 Task: Search one way flight ticket for 4 adults, 2 children, 2 infants in seat and 1 infant on lap in economy from Brunswick: Brunswick Golden Isles Airport to Jackson: Jackson Hole Airport on 5-2-2023. Choice of flights is Emirates. Price is upto 90000. Outbound departure time preference is 20:15.
Action: Mouse moved to (299, 314)
Screenshot: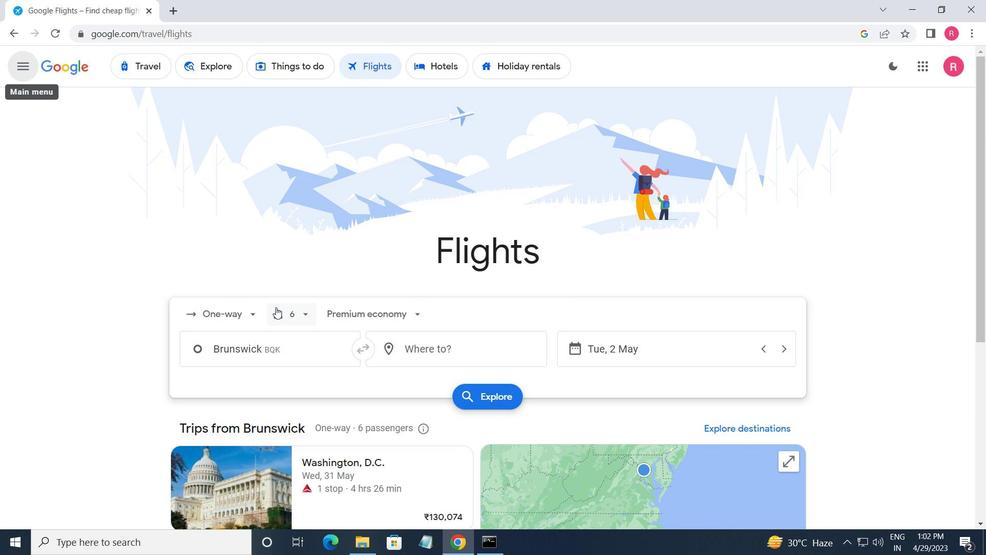 
Action: Mouse pressed left at (299, 314)
Screenshot: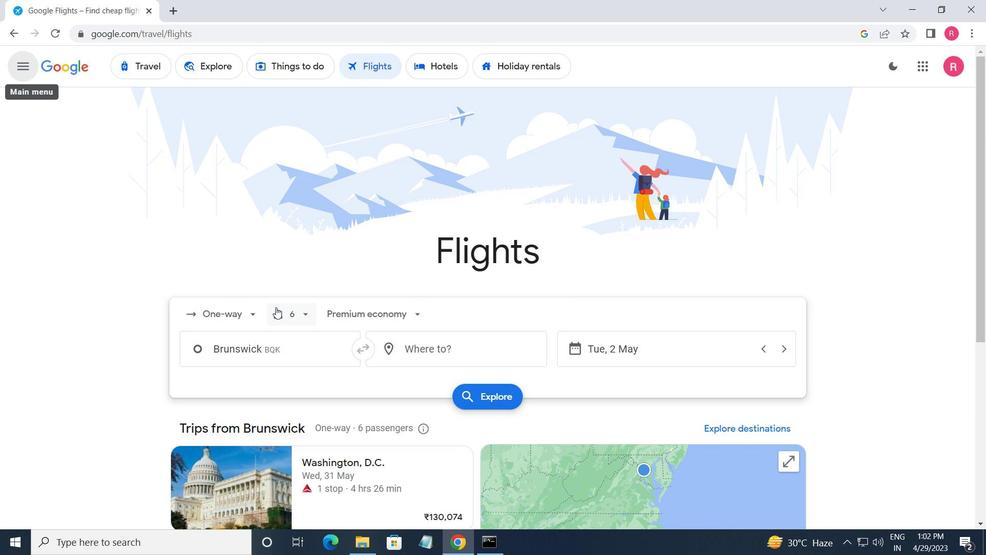 
Action: Mouse moved to (400, 352)
Screenshot: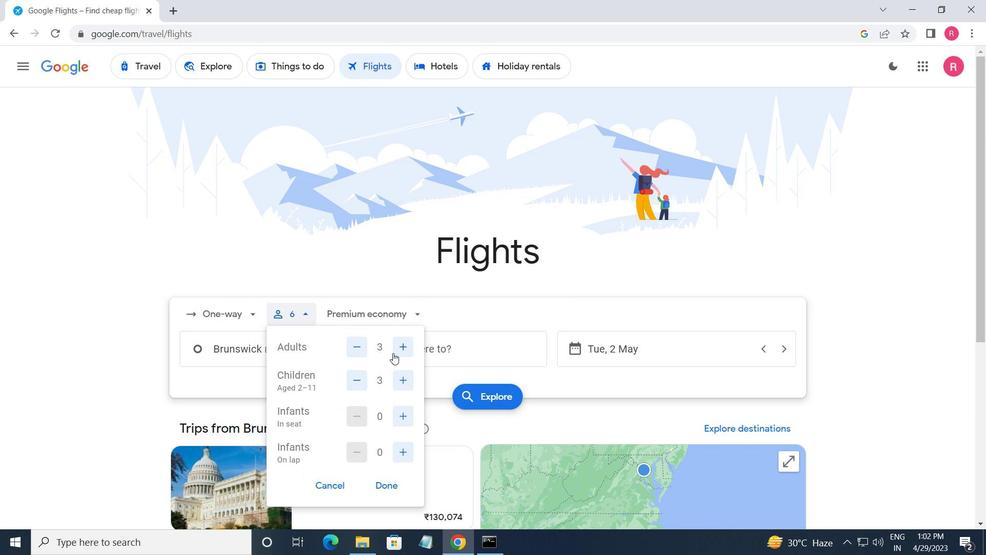 
Action: Mouse pressed left at (400, 352)
Screenshot: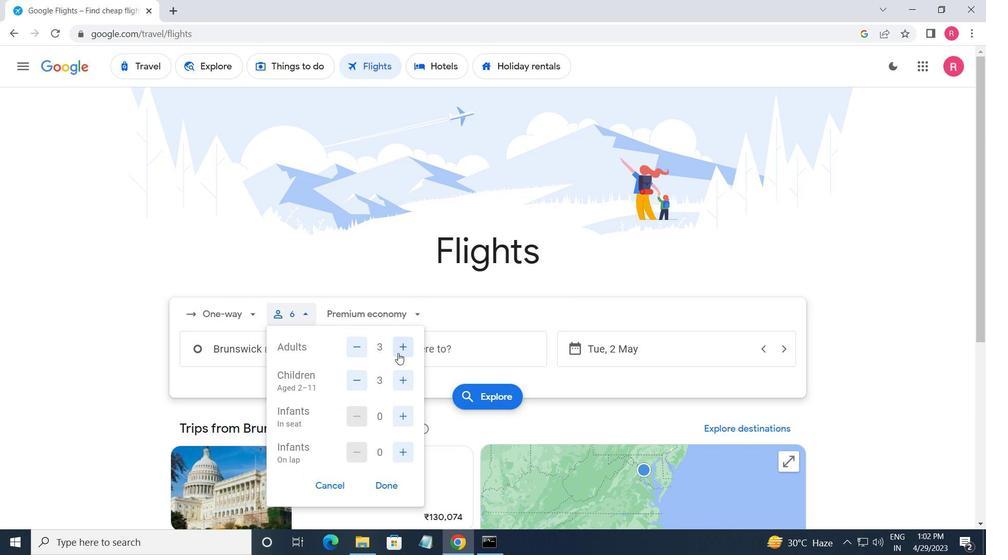 
Action: Mouse moved to (359, 385)
Screenshot: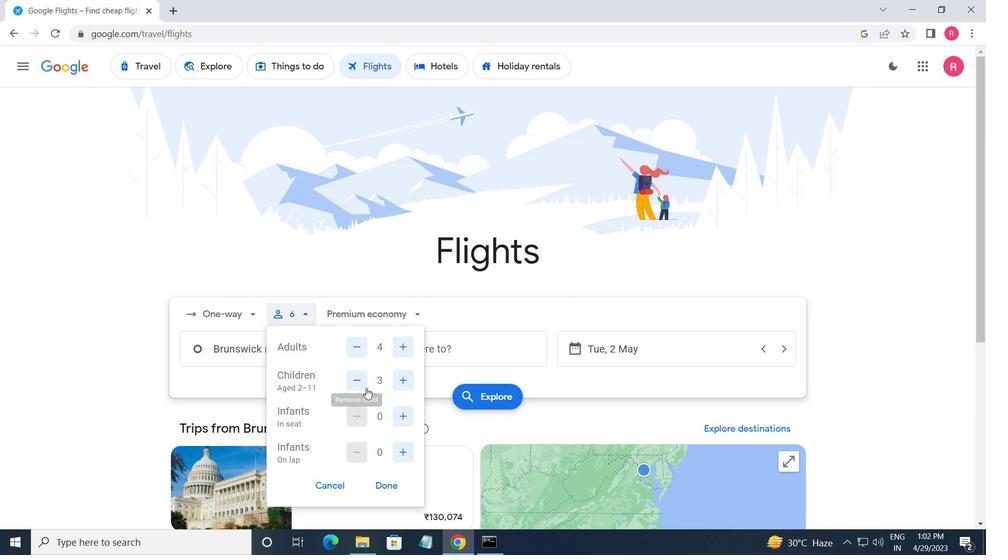 
Action: Mouse pressed left at (359, 385)
Screenshot: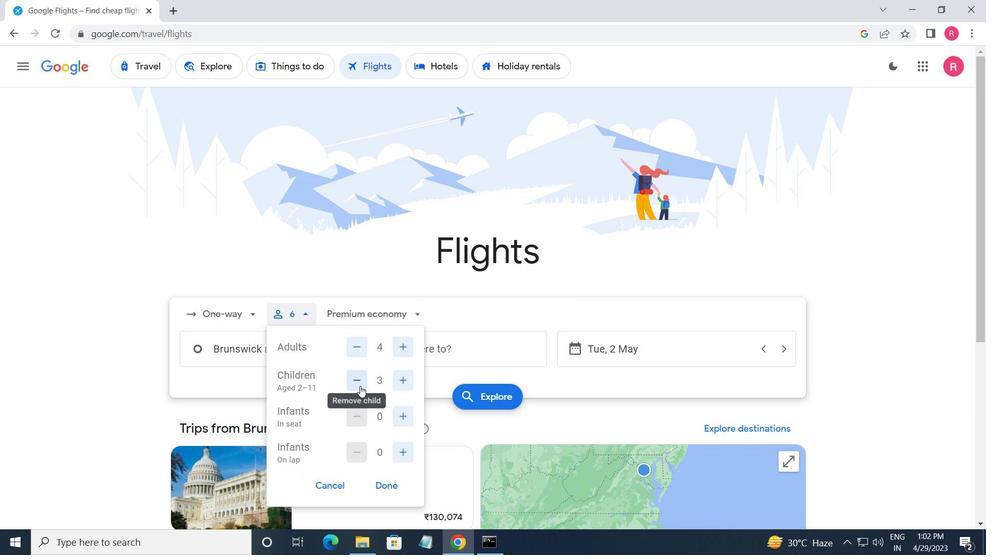 
Action: Mouse moved to (402, 415)
Screenshot: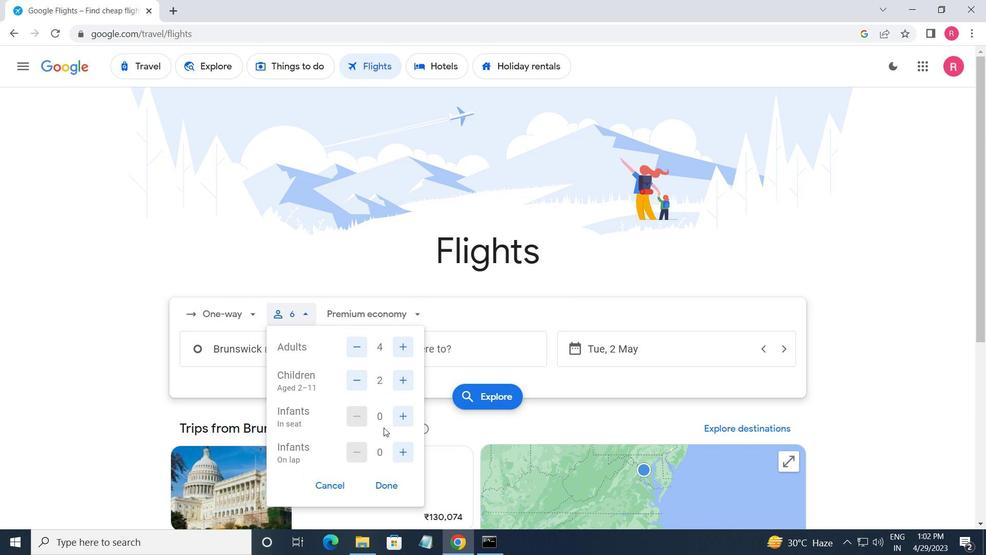 
Action: Mouse pressed left at (402, 415)
Screenshot: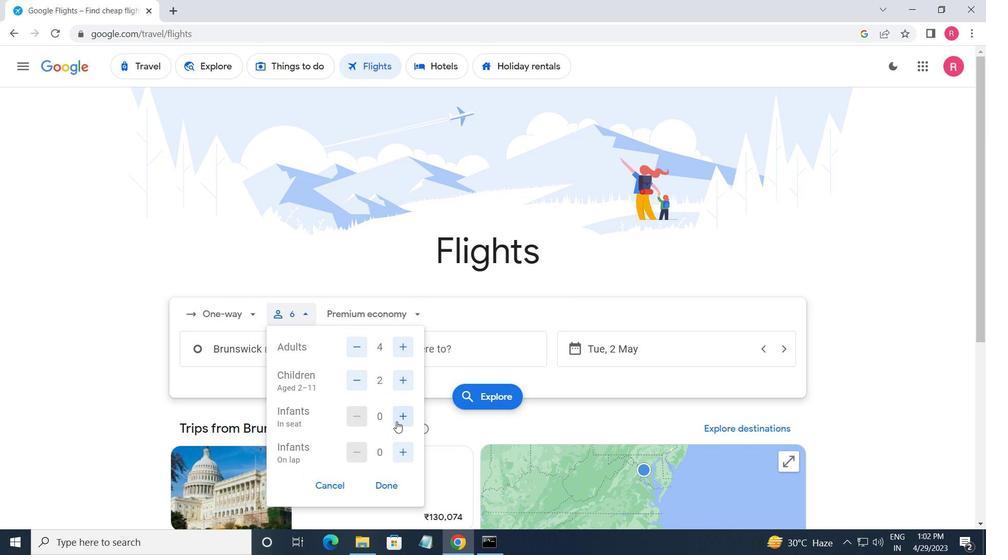 
Action: Mouse pressed left at (402, 415)
Screenshot: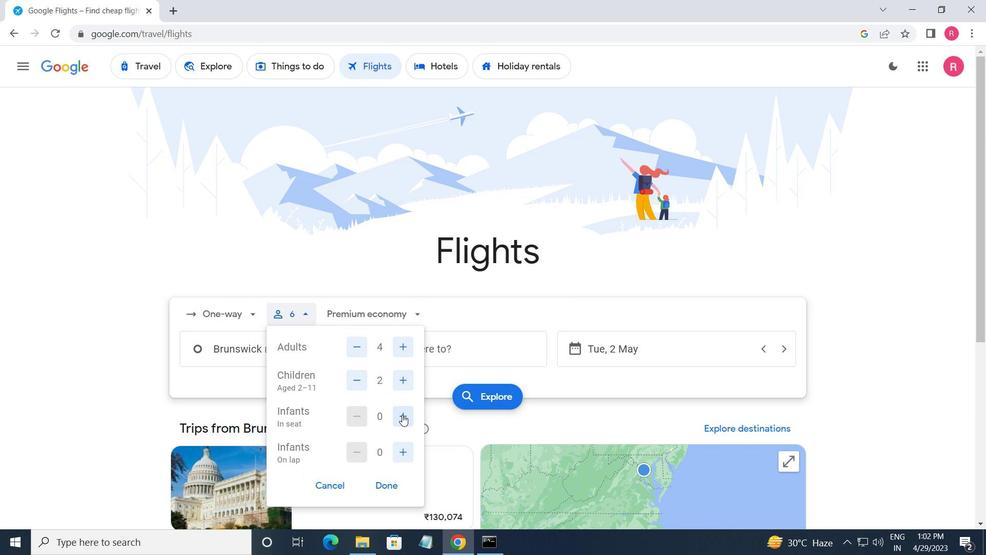 
Action: Mouse moved to (402, 460)
Screenshot: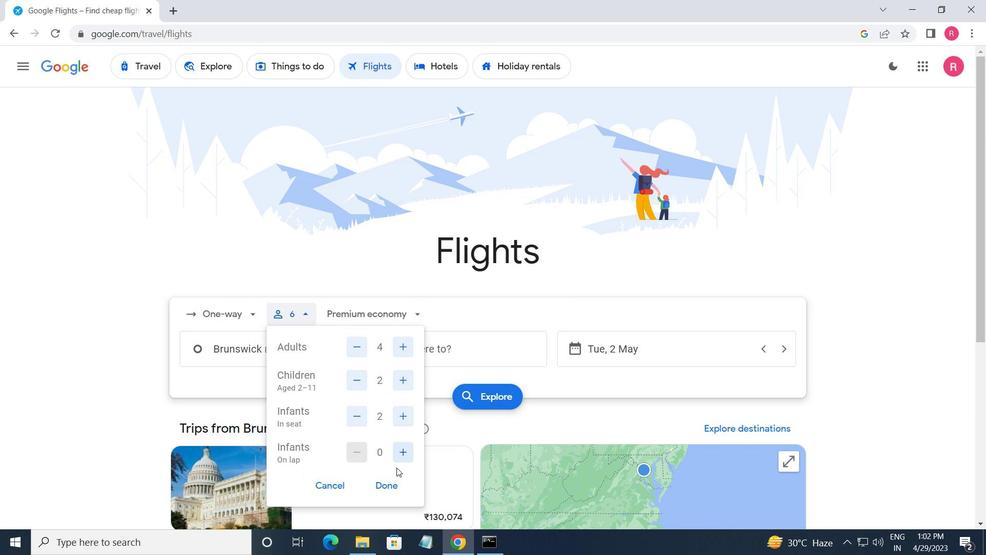 
Action: Mouse pressed left at (402, 460)
Screenshot: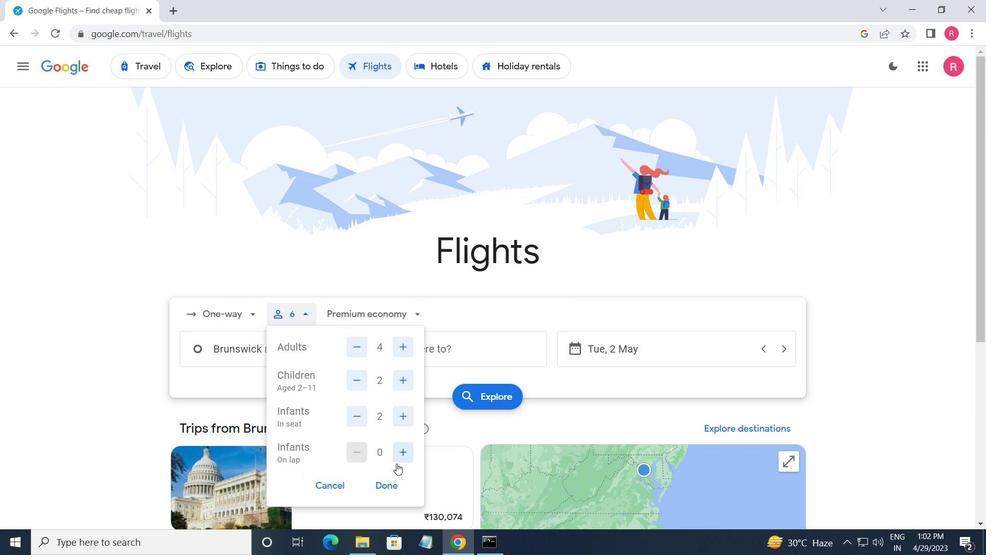 
Action: Mouse moved to (389, 486)
Screenshot: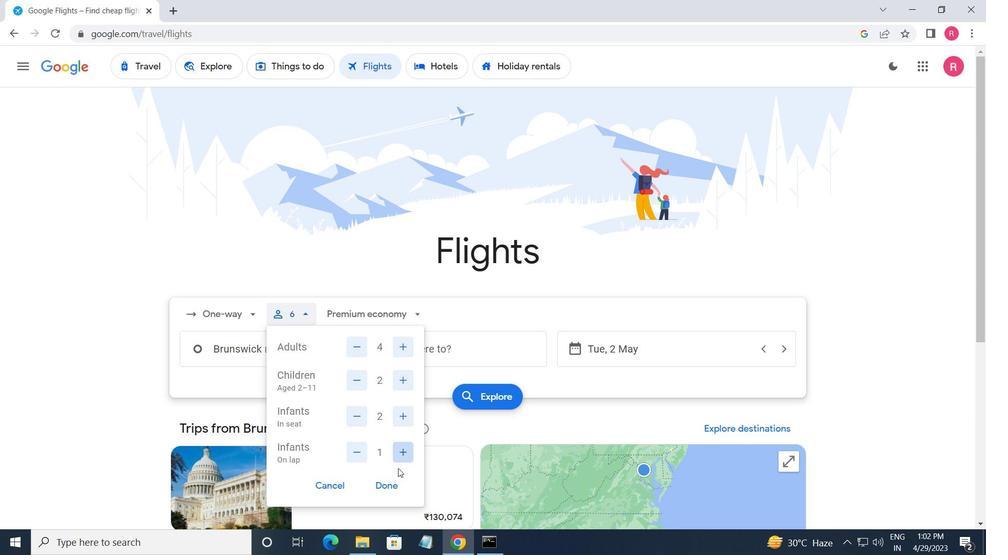 
Action: Mouse pressed left at (389, 486)
Screenshot: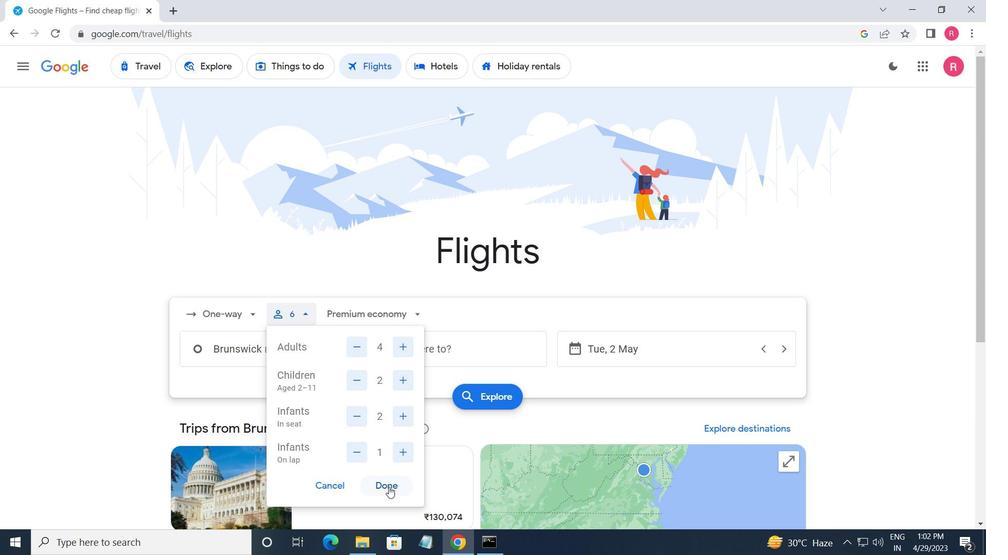 
Action: Mouse moved to (364, 310)
Screenshot: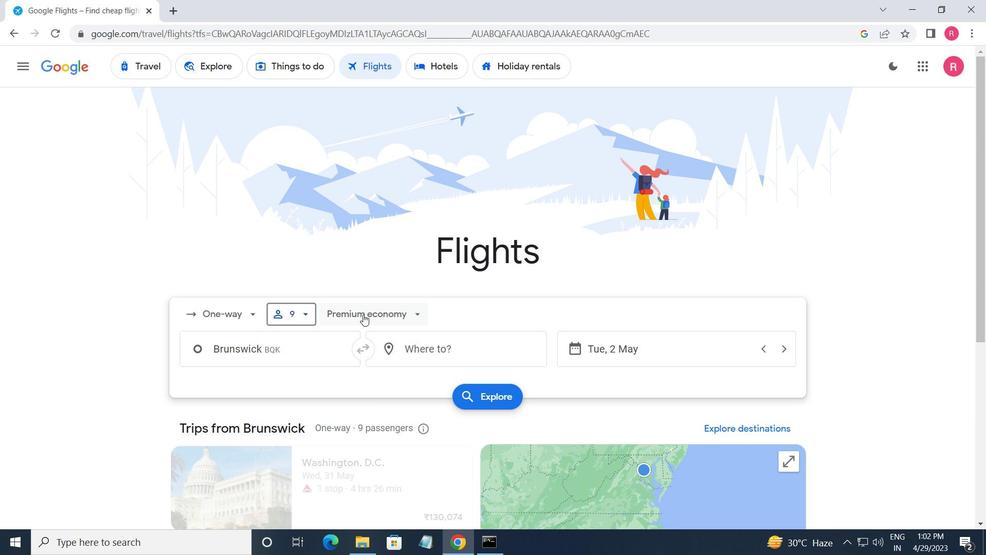 
Action: Mouse pressed left at (364, 310)
Screenshot: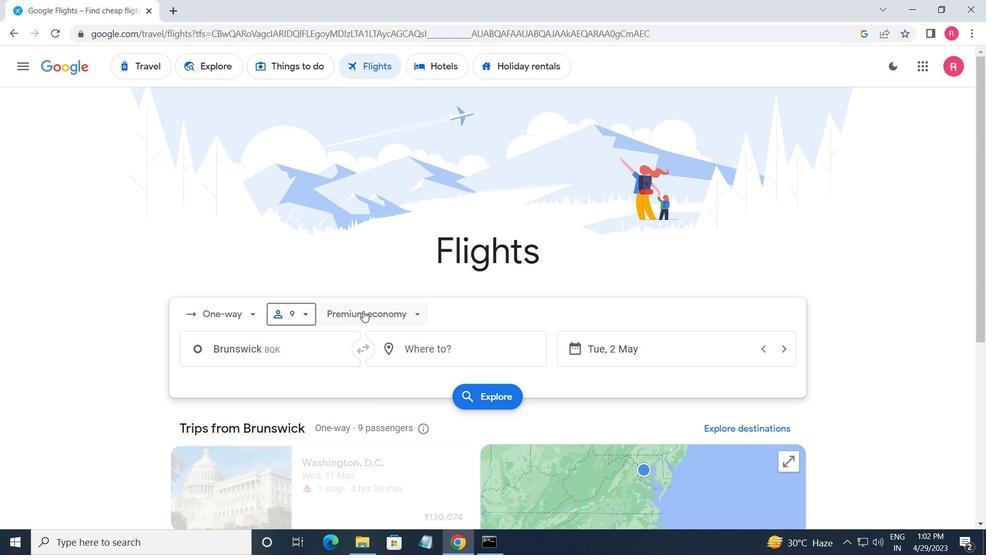 
Action: Mouse moved to (381, 344)
Screenshot: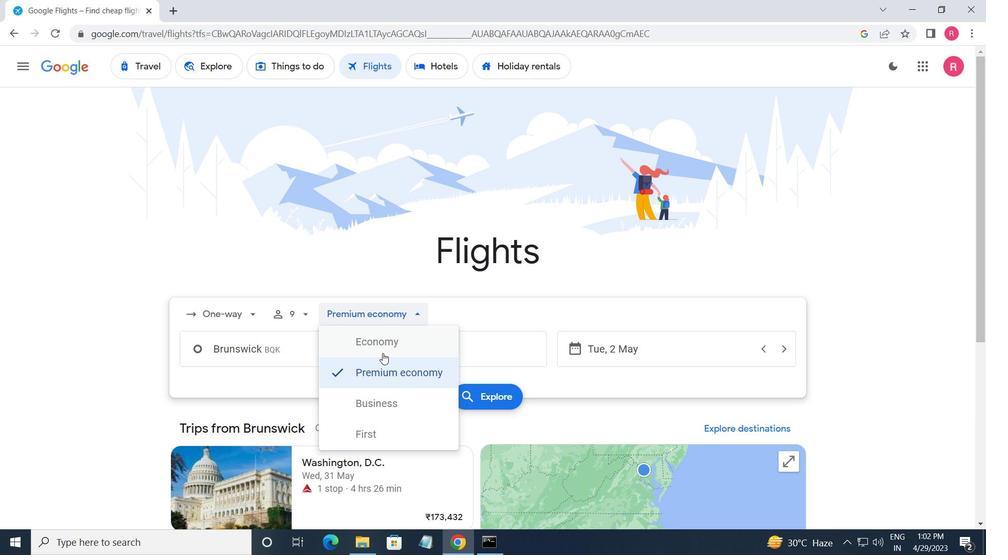 
Action: Mouse pressed left at (381, 344)
Screenshot: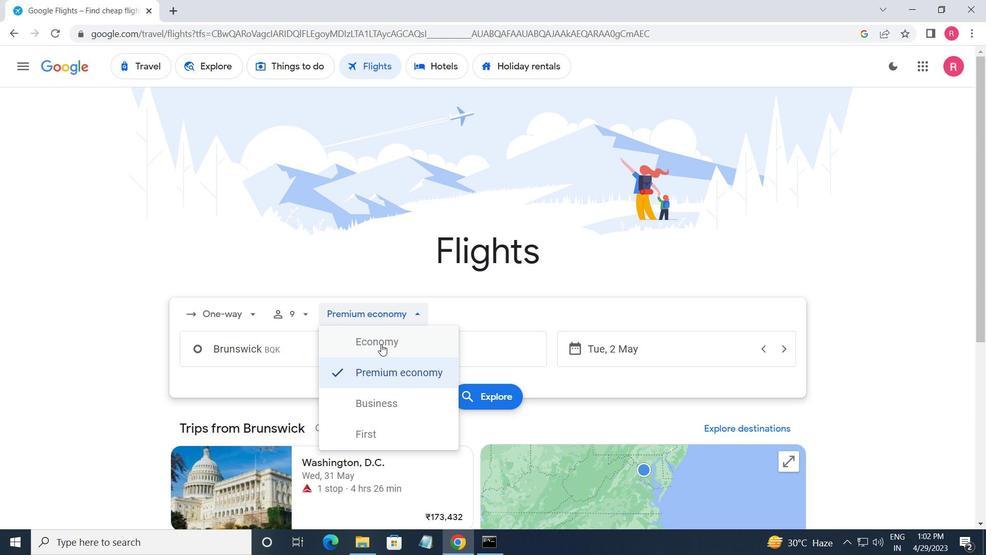 
Action: Mouse moved to (315, 349)
Screenshot: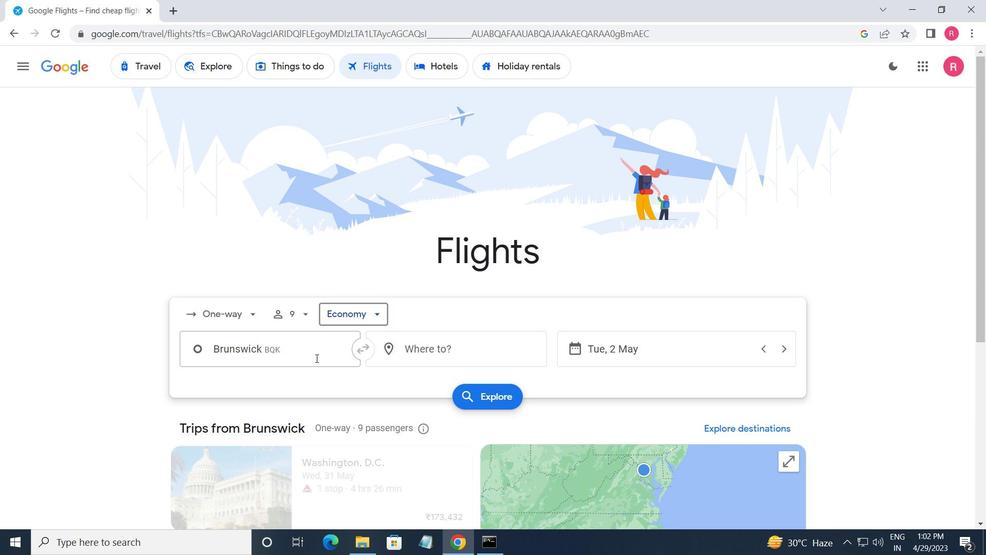 
Action: Mouse pressed left at (315, 349)
Screenshot: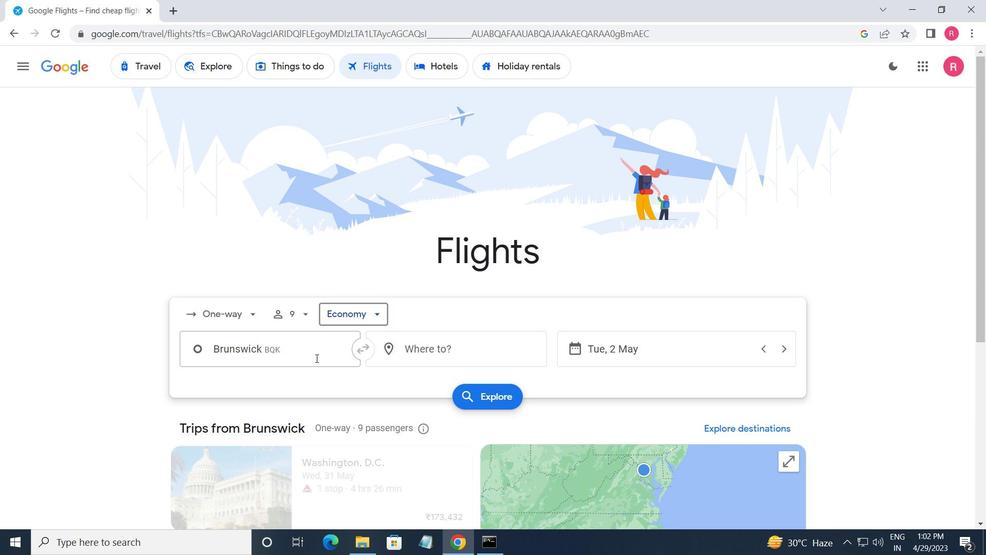 
Action: Mouse moved to (282, 352)
Screenshot: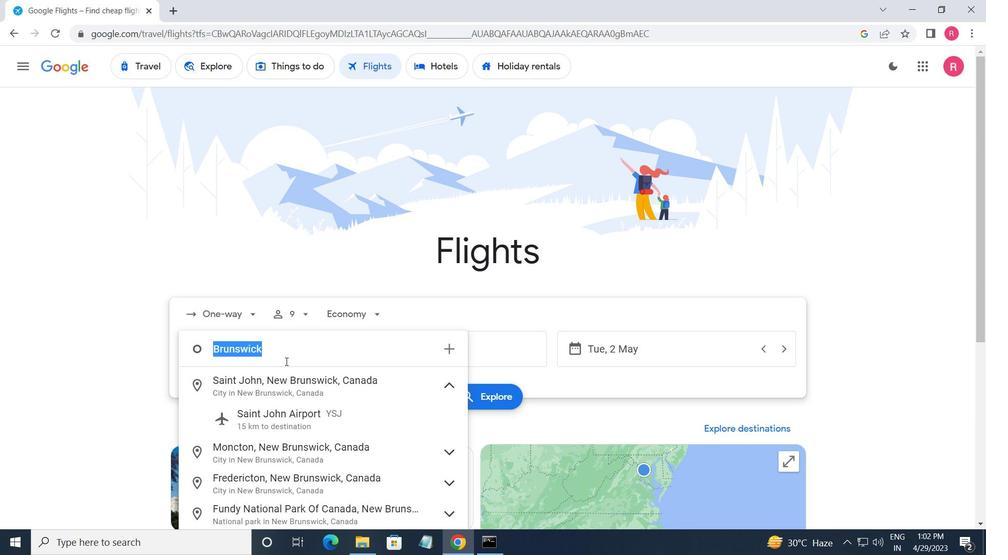 
Action: Mouse pressed left at (282, 352)
Screenshot: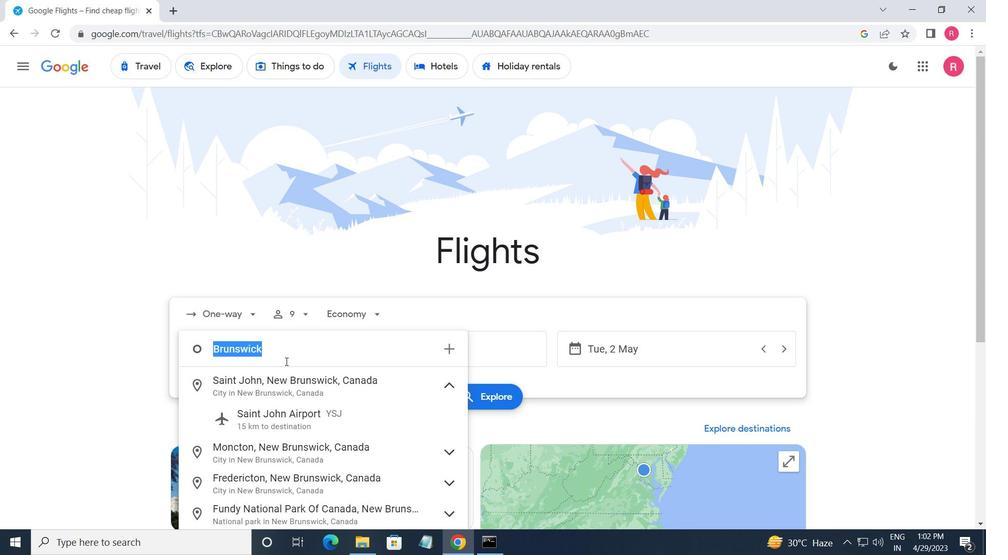 
Action: Mouse moved to (270, 350)
Screenshot: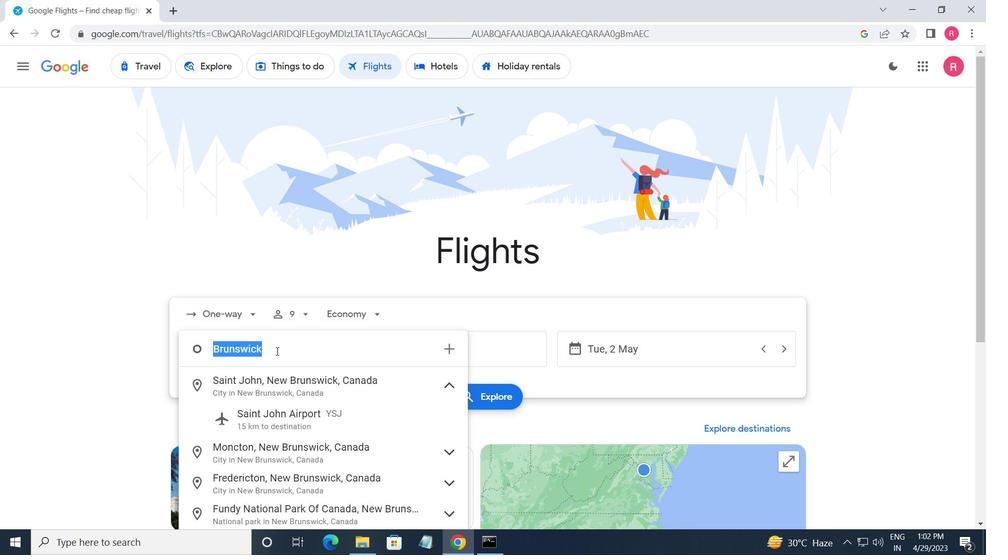 
Action: Mouse pressed left at (270, 350)
Screenshot: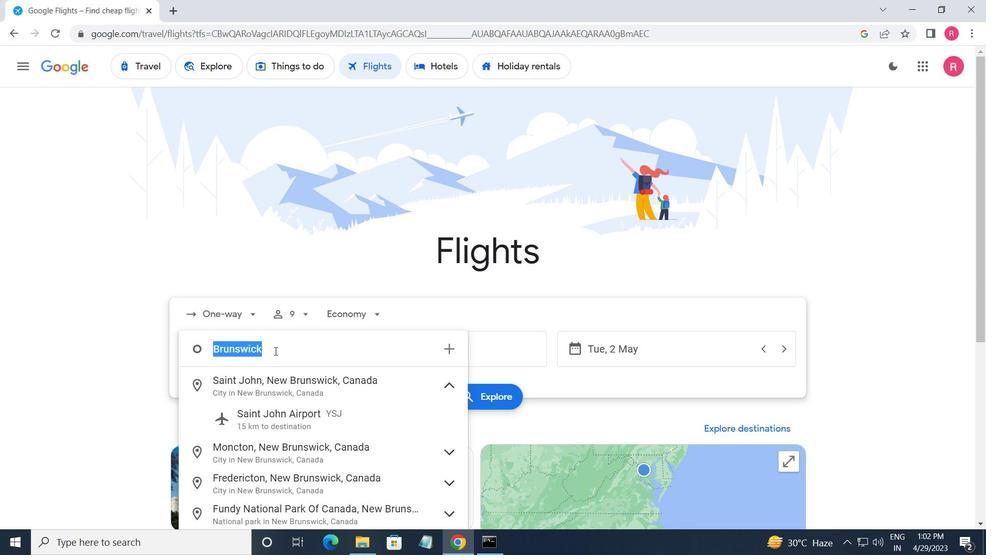 
Action: Mouse moved to (255, 349)
Screenshot: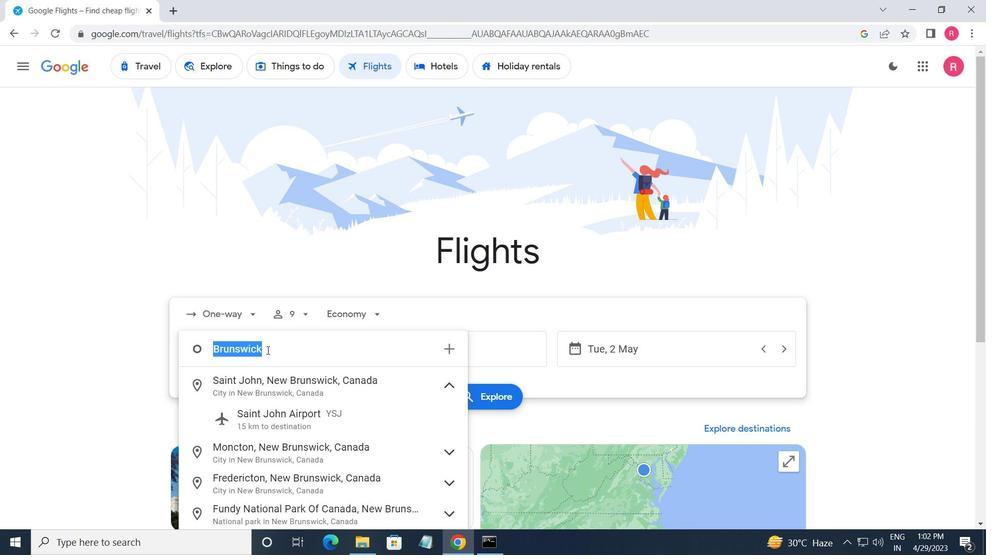 
Action: Mouse pressed left at (255, 349)
Screenshot: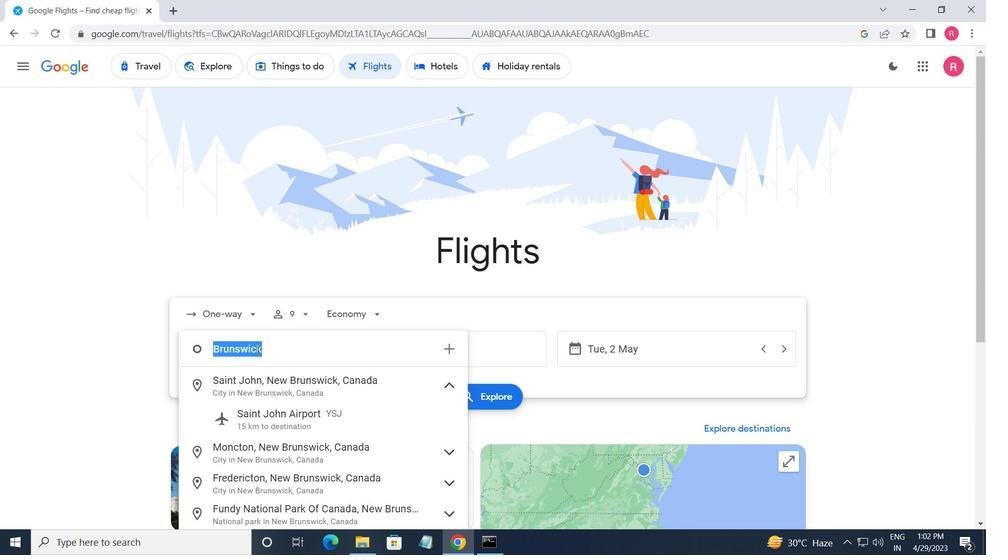
Action: Mouse moved to (267, 349)
Screenshot: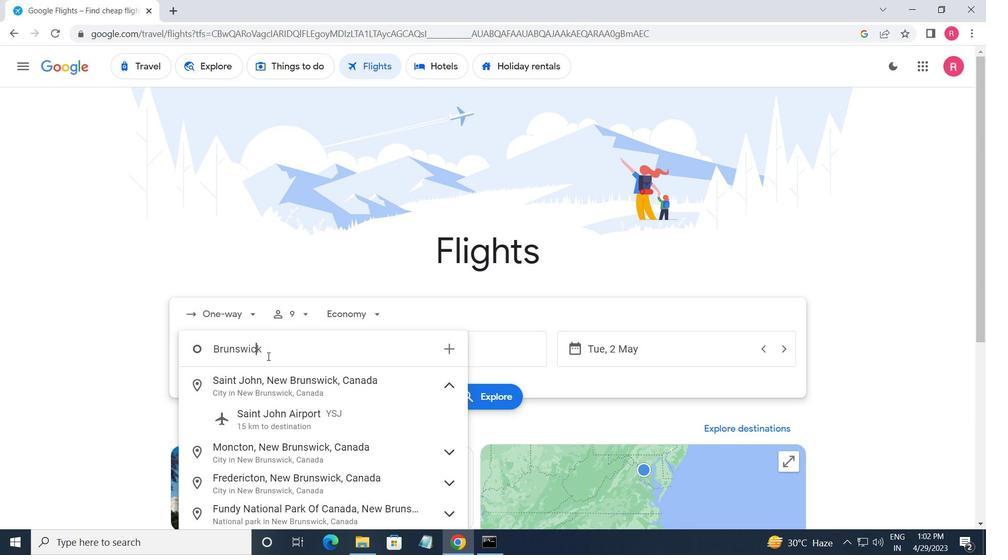 
Action: Mouse pressed left at (267, 349)
Screenshot: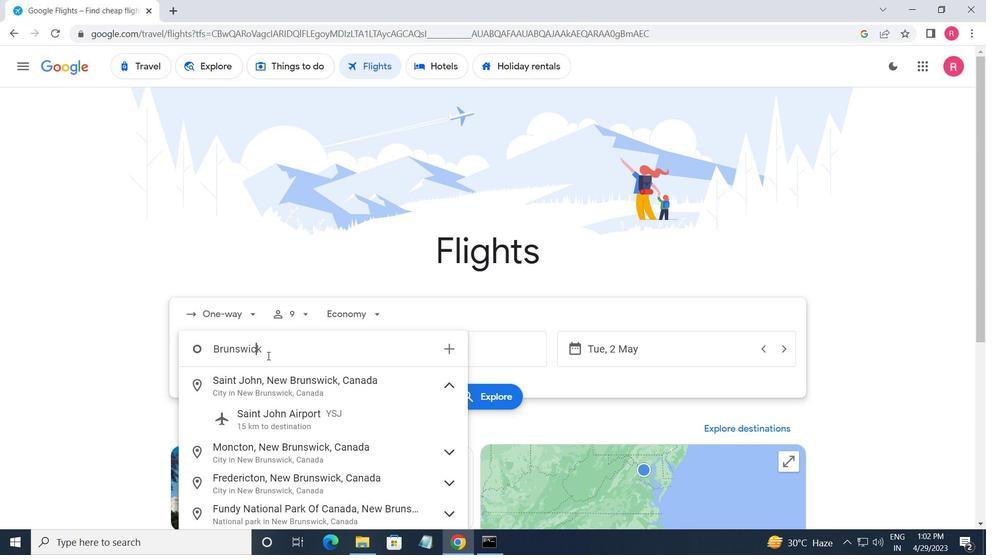 
Action: Mouse moved to (267, 348)
Screenshot: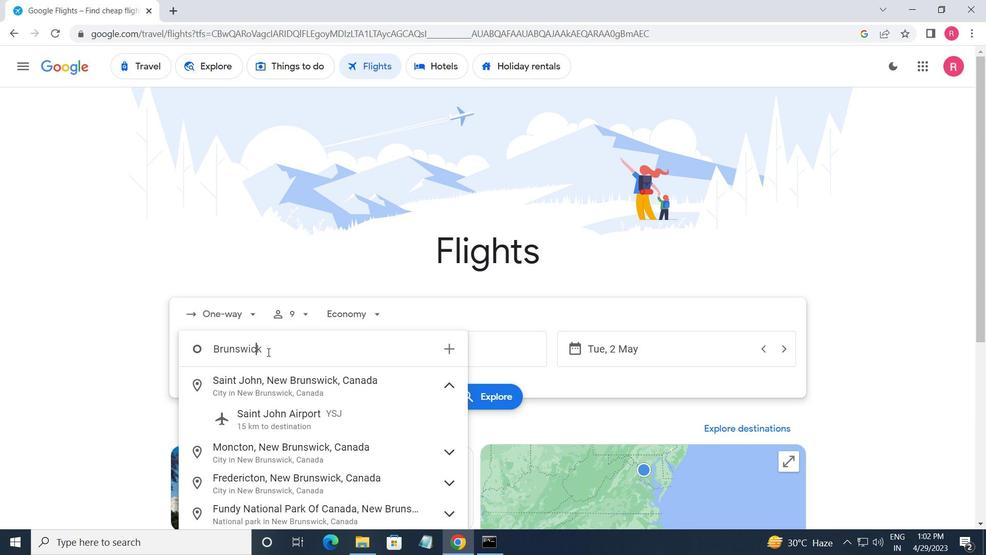 
Action: Key pressed <Key.space><Key.shift_r><Key.shift_r><Key.shift_r><Key.shift_r>G
Screenshot: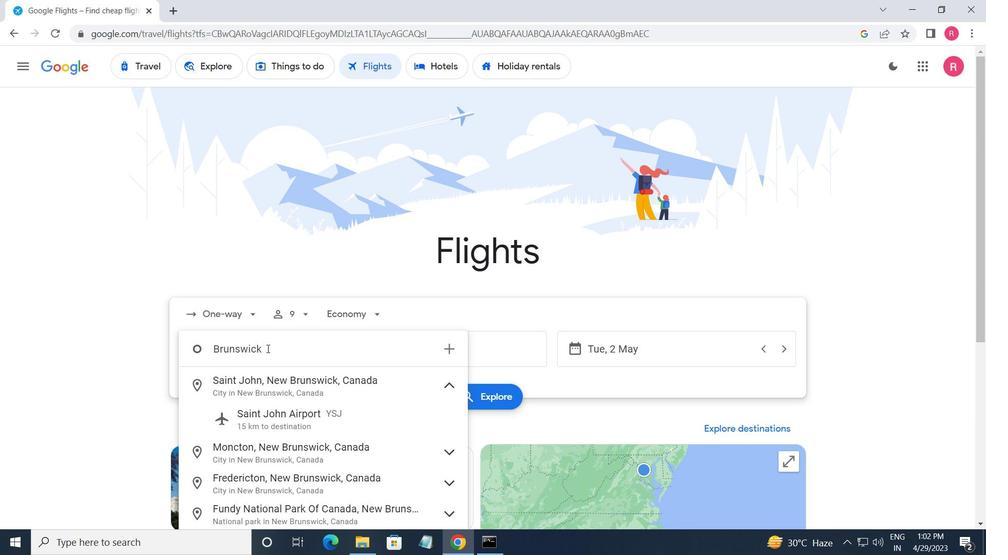 
Action: Mouse moved to (308, 486)
Screenshot: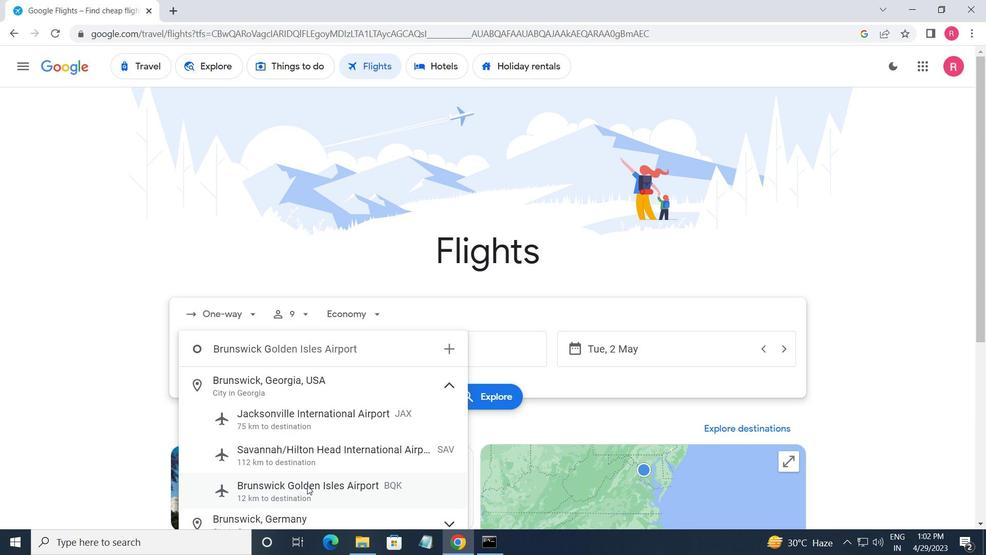 
Action: Mouse pressed left at (308, 486)
Screenshot: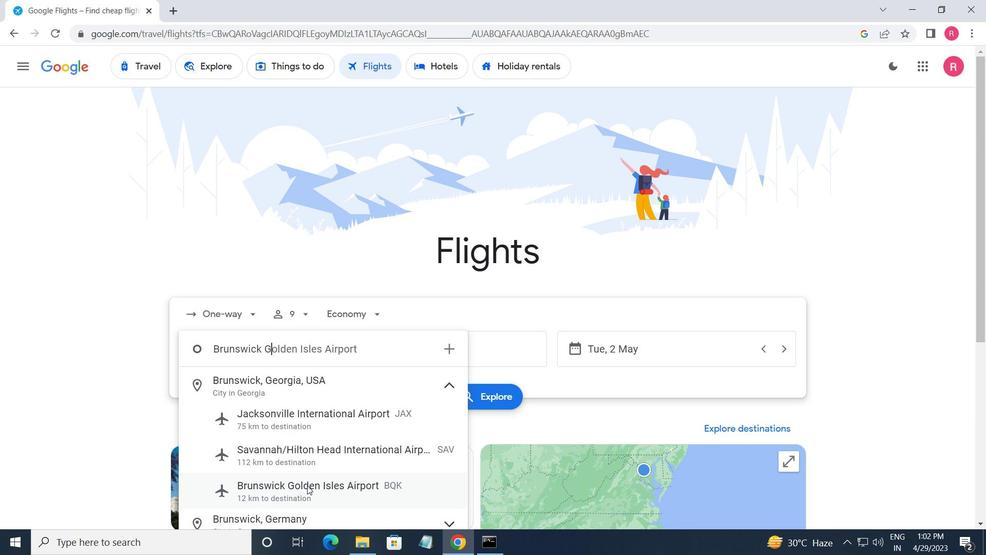 
Action: Mouse moved to (450, 340)
Screenshot: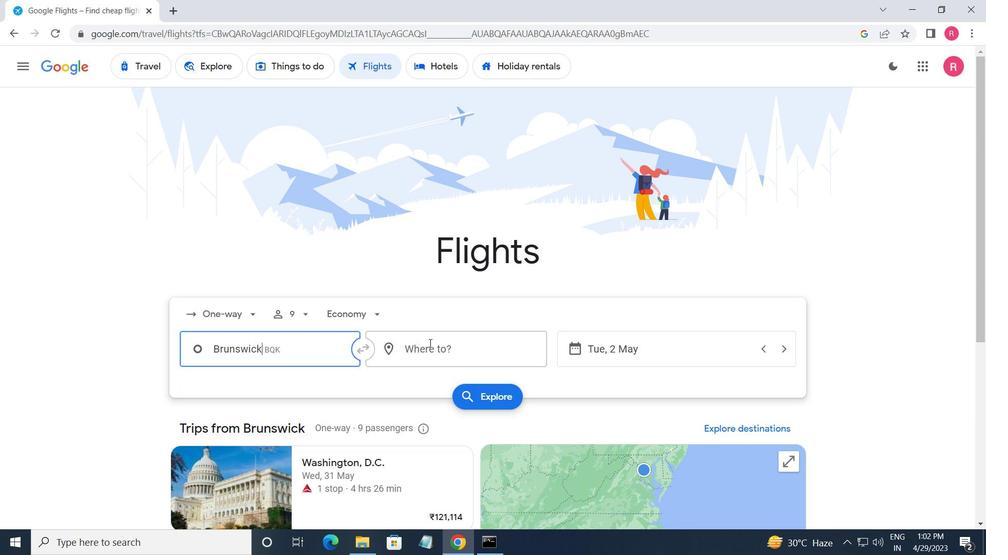 
Action: Mouse pressed left at (450, 340)
Screenshot: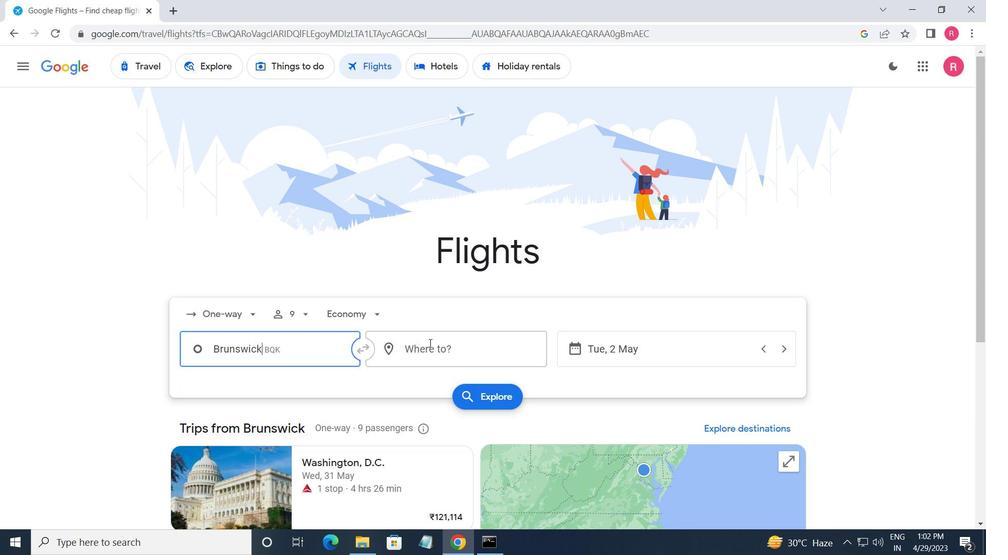 
Action: Mouse moved to (439, 472)
Screenshot: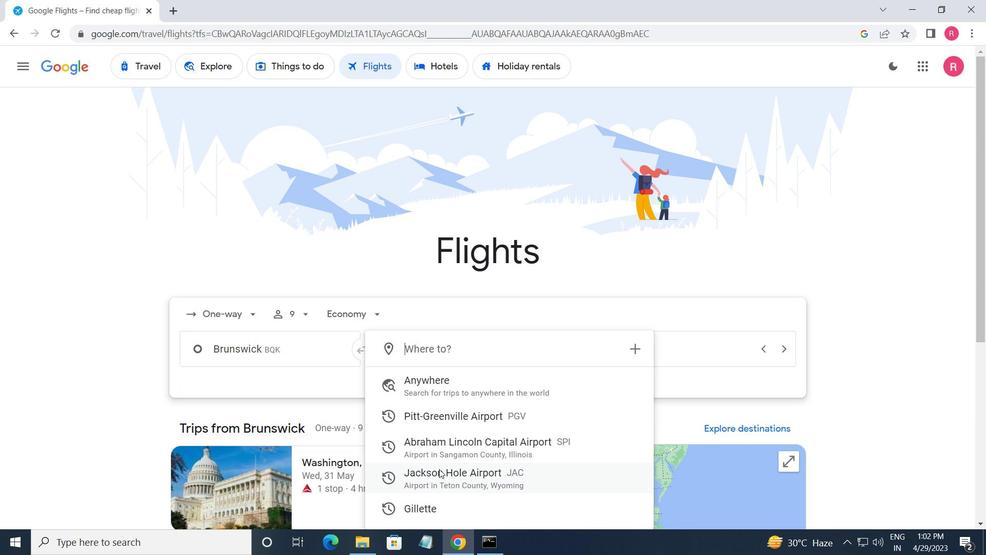 
Action: Mouse pressed left at (439, 472)
Screenshot: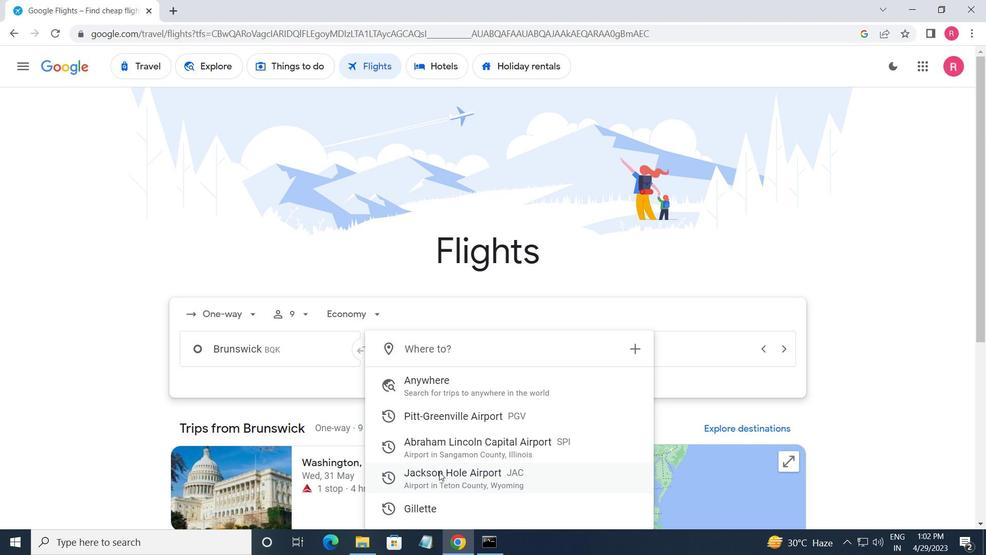 
Action: Mouse moved to (678, 343)
Screenshot: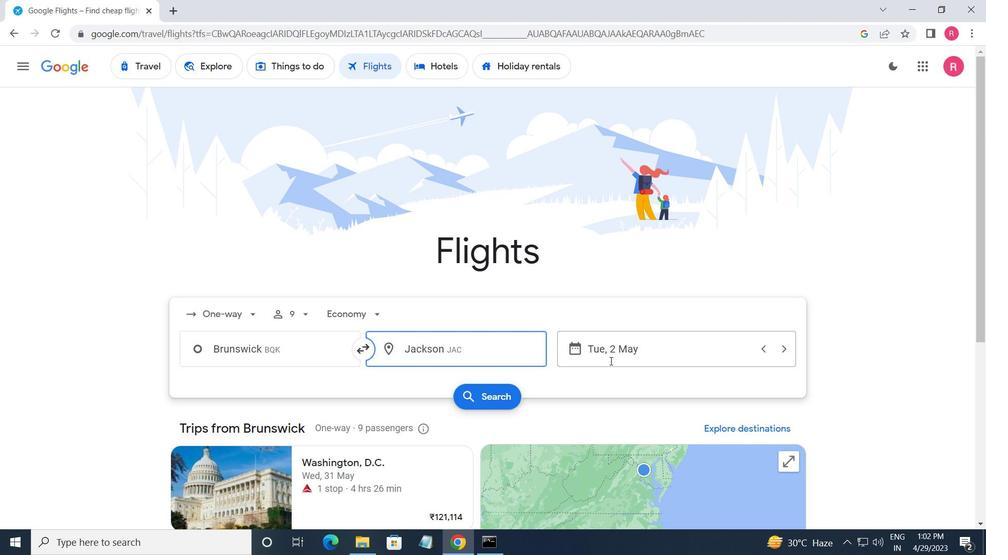 
Action: Mouse pressed left at (678, 343)
Screenshot: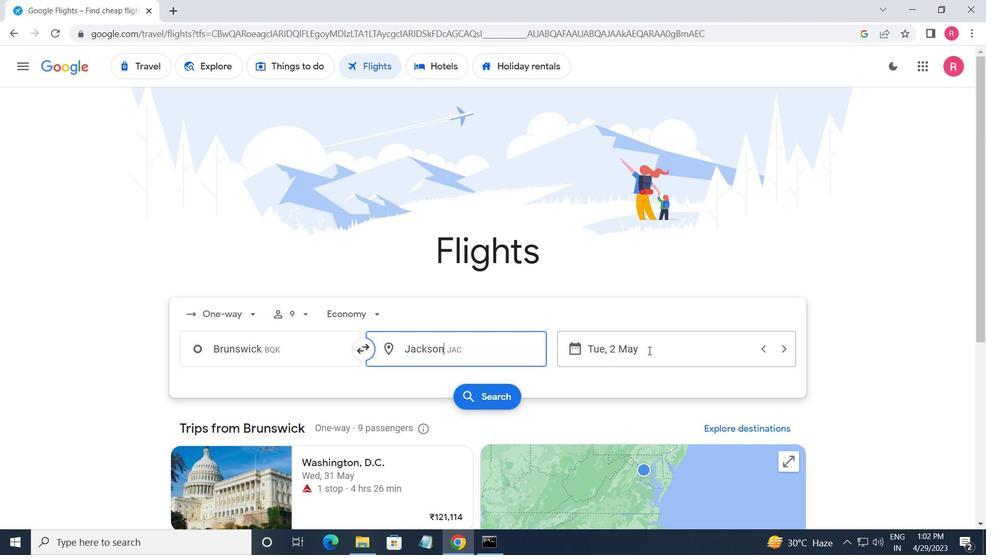 
Action: Mouse moved to (651, 300)
Screenshot: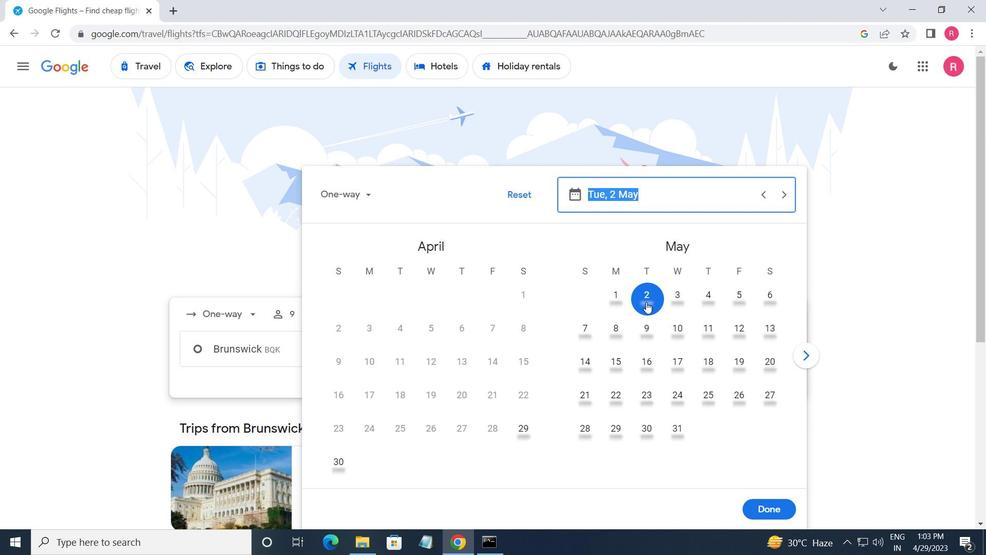 
Action: Mouse pressed left at (651, 300)
Screenshot: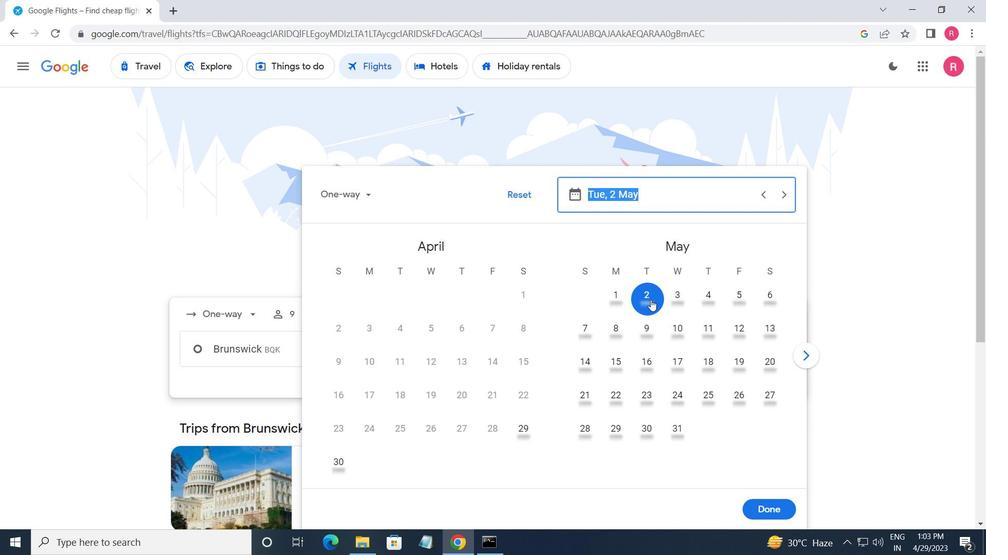 
Action: Mouse moved to (775, 506)
Screenshot: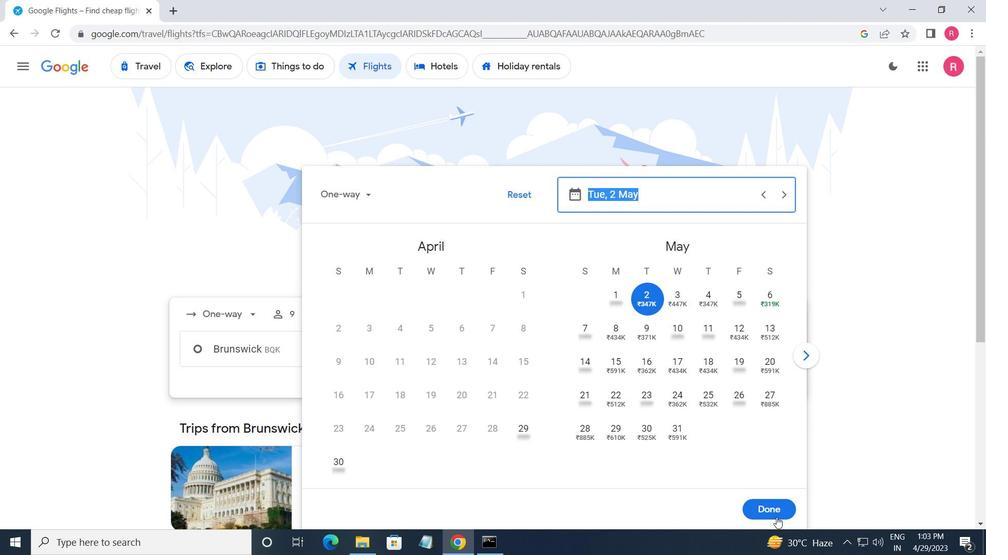 
Action: Mouse pressed left at (775, 506)
Screenshot: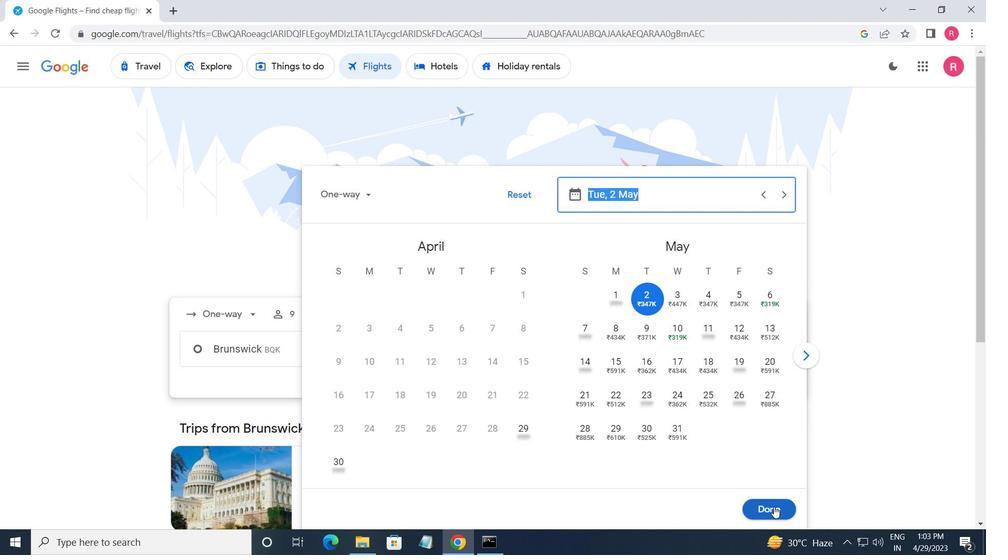 
Action: Mouse moved to (503, 401)
Screenshot: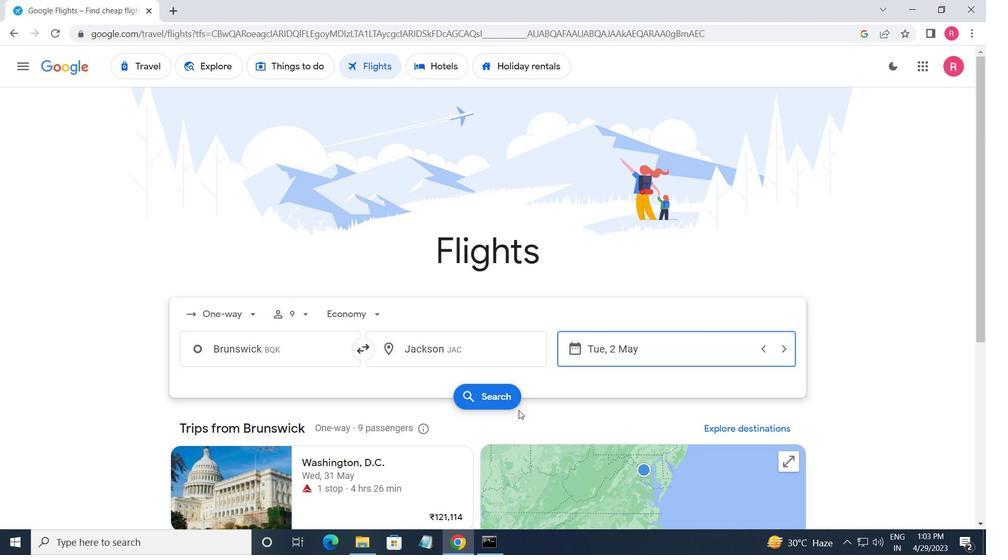 
Action: Mouse pressed left at (503, 401)
Screenshot: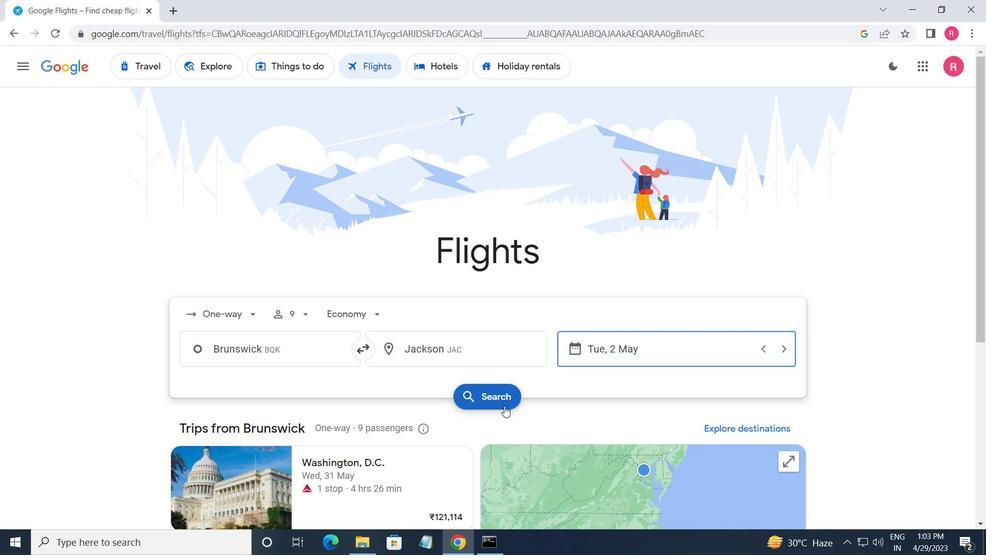 
Action: Mouse moved to (183, 187)
Screenshot: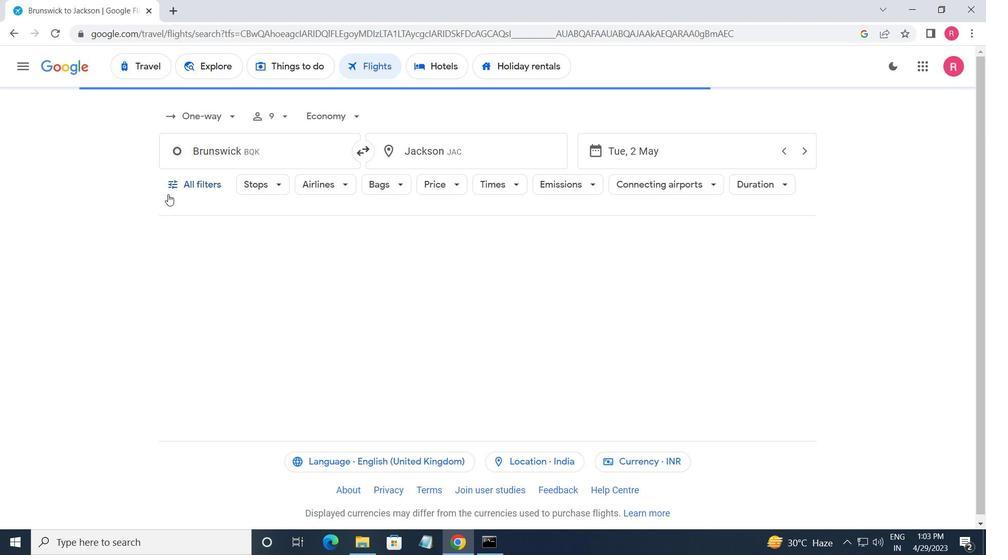 
Action: Mouse pressed left at (183, 187)
Screenshot: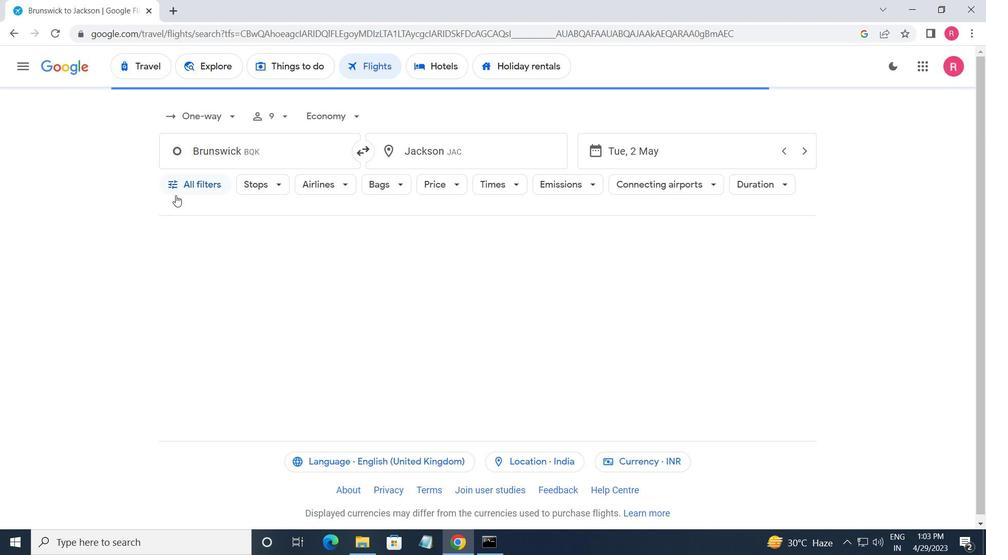 
Action: Mouse moved to (233, 345)
Screenshot: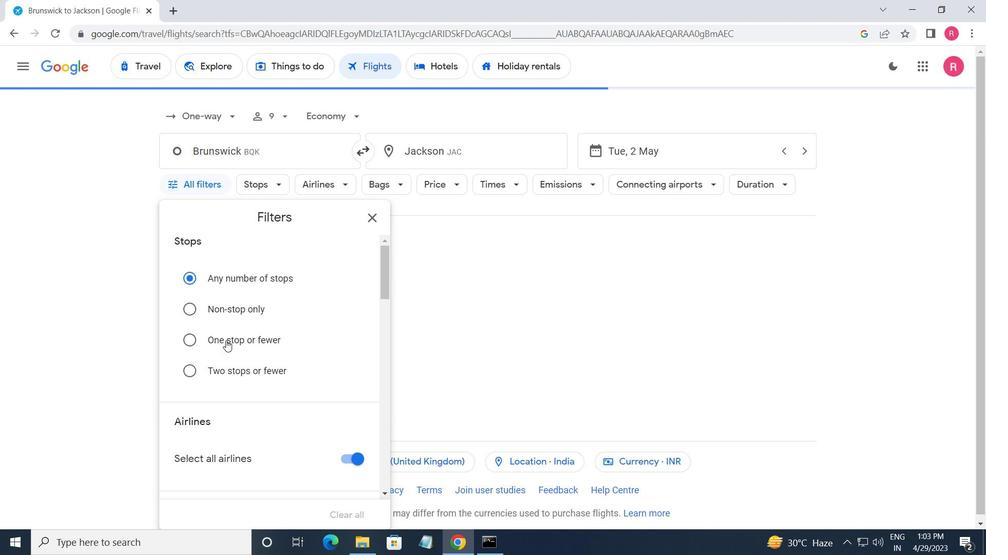 
Action: Mouse scrolled (233, 345) with delta (0, 0)
Screenshot: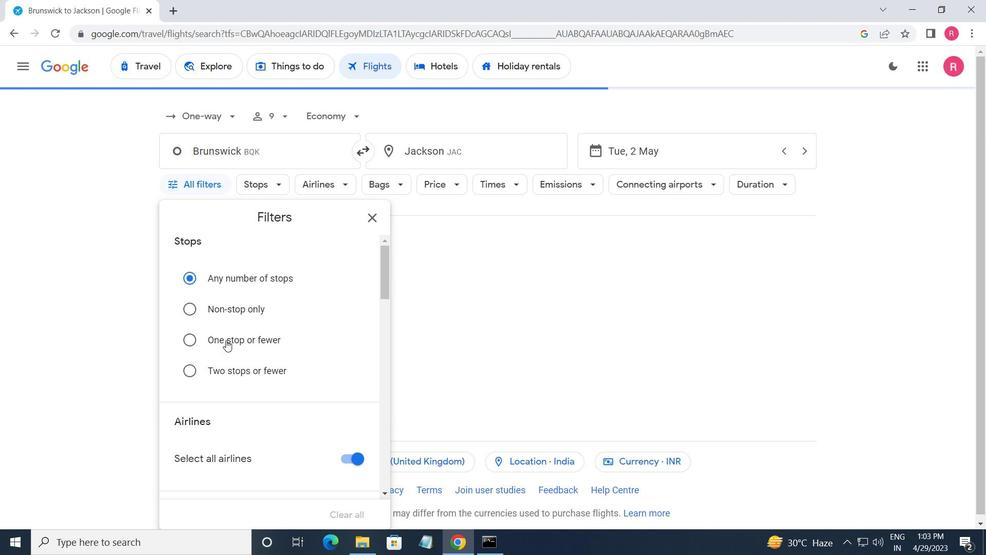 
Action: Mouse scrolled (233, 345) with delta (0, 0)
Screenshot: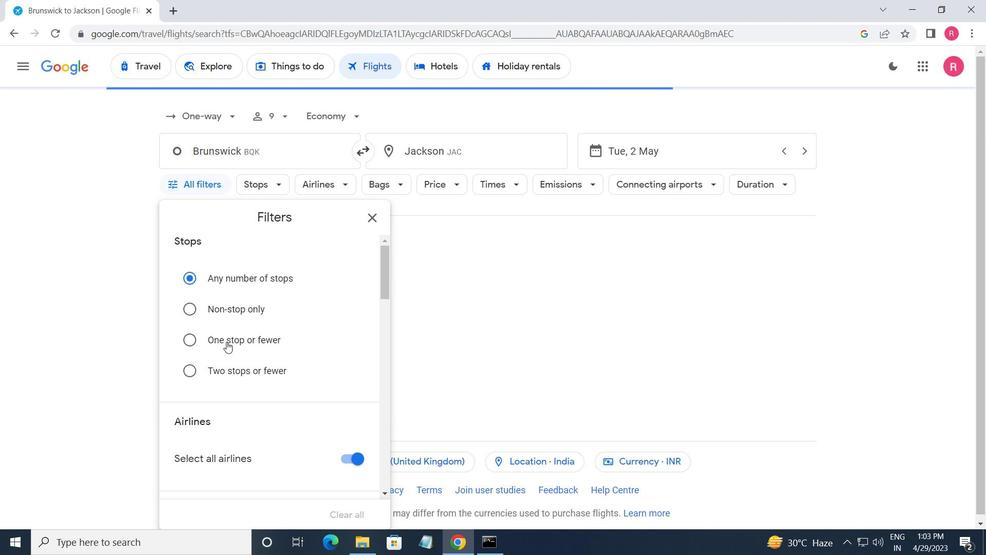 
Action: Mouse scrolled (233, 345) with delta (0, 0)
Screenshot: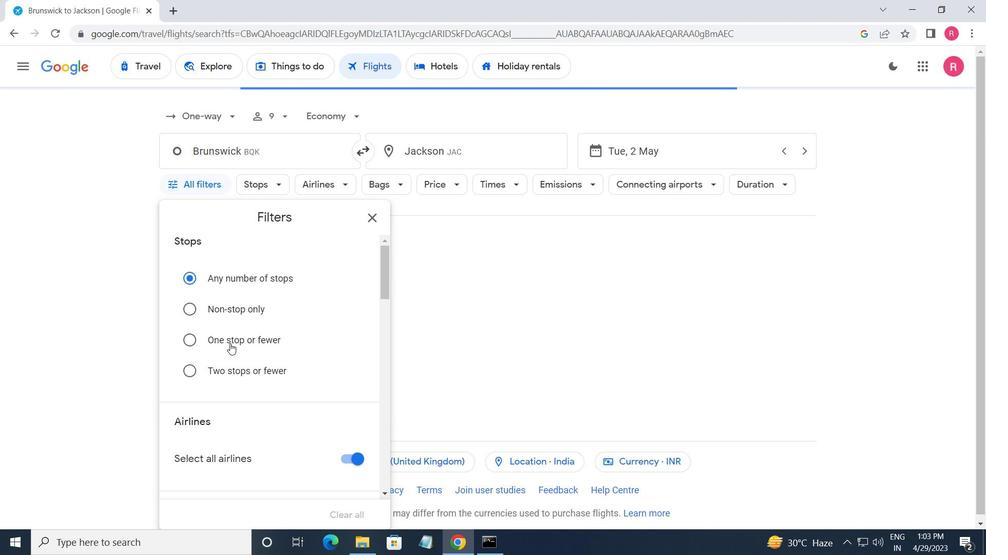 
Action: Mouse moved to (237, 339)
Screenshot: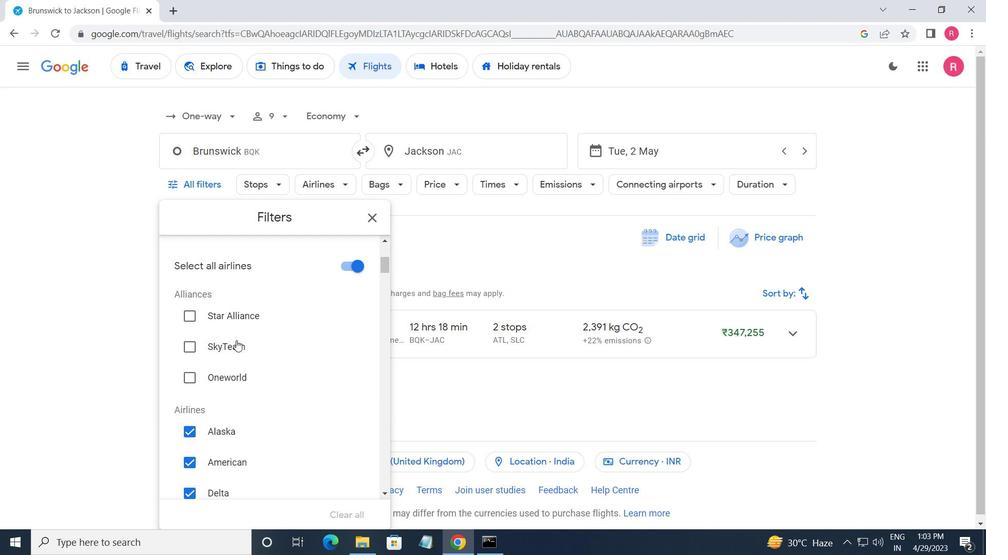 
Action: Mouse scrolled (237, 338) with delta (0, 0)
Screenshot: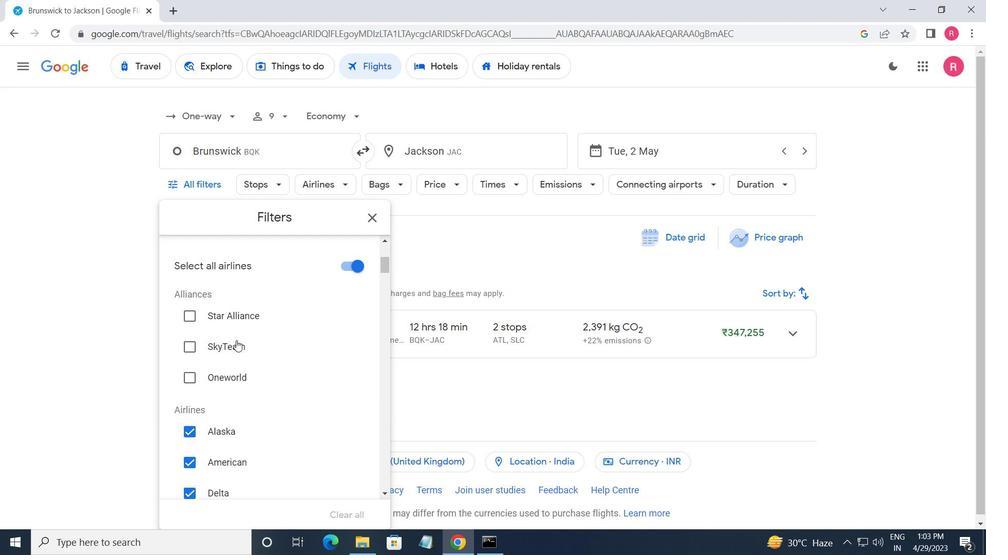 
Action: Mouse moved to (237, 339)
Screenshot: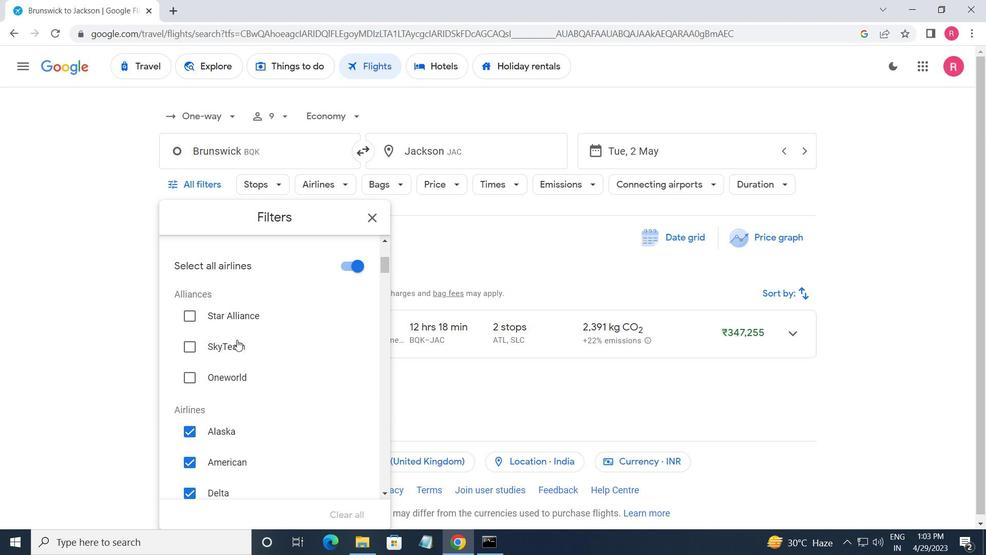 
Action: Mouse scrolled (237, 339) with delta (0, 0)
Screenshot: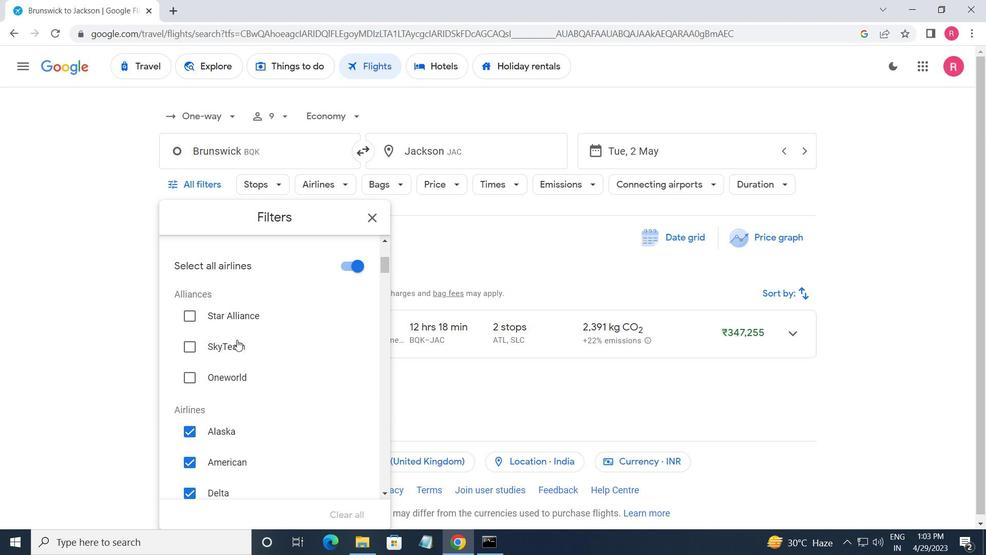 
Action: Mouse moved to (238, 341)
Screenshot: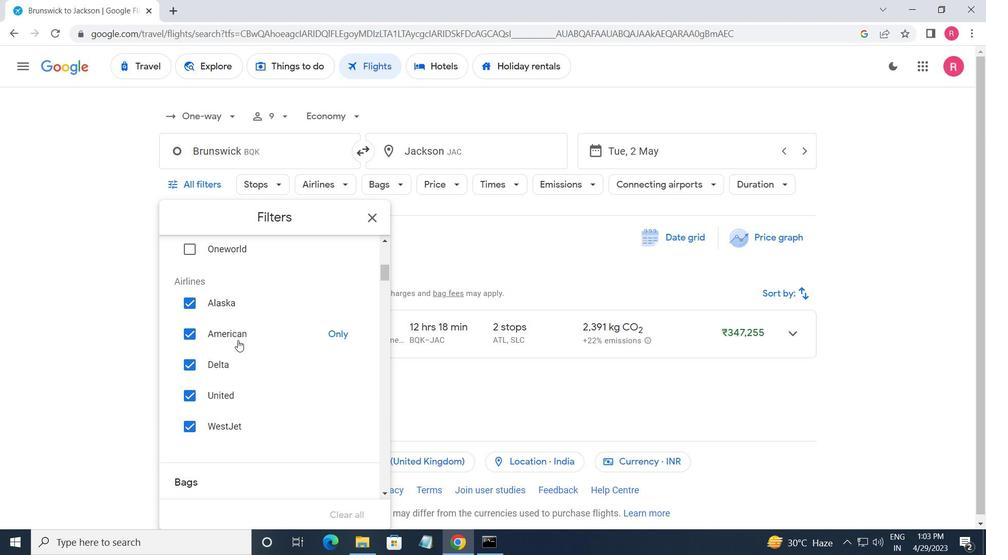 
Action: Mouse scrolled (238, 341) with delta (0, 0)
Screenshot: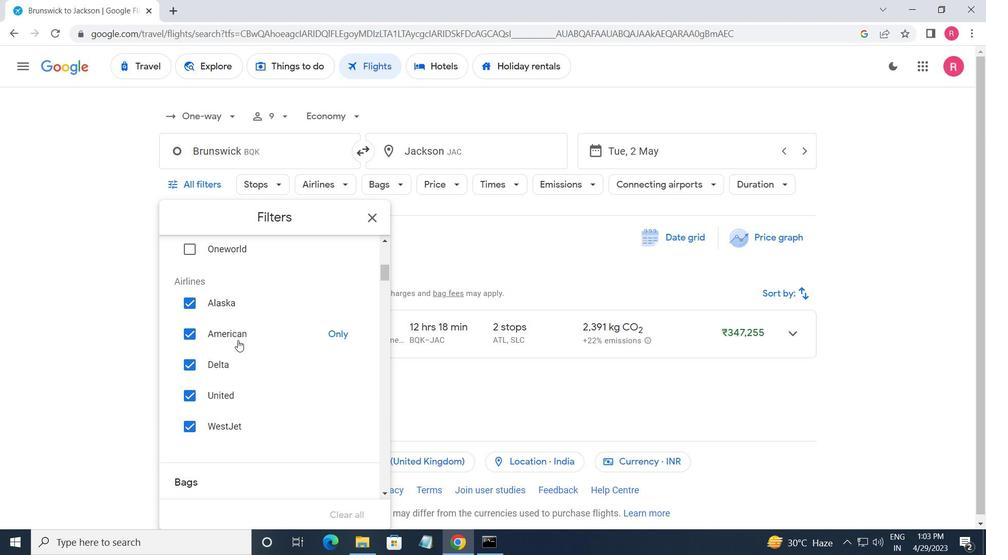 
Action: Mouse scrolled (238, 341) with delta (0, 0)
Screenshot: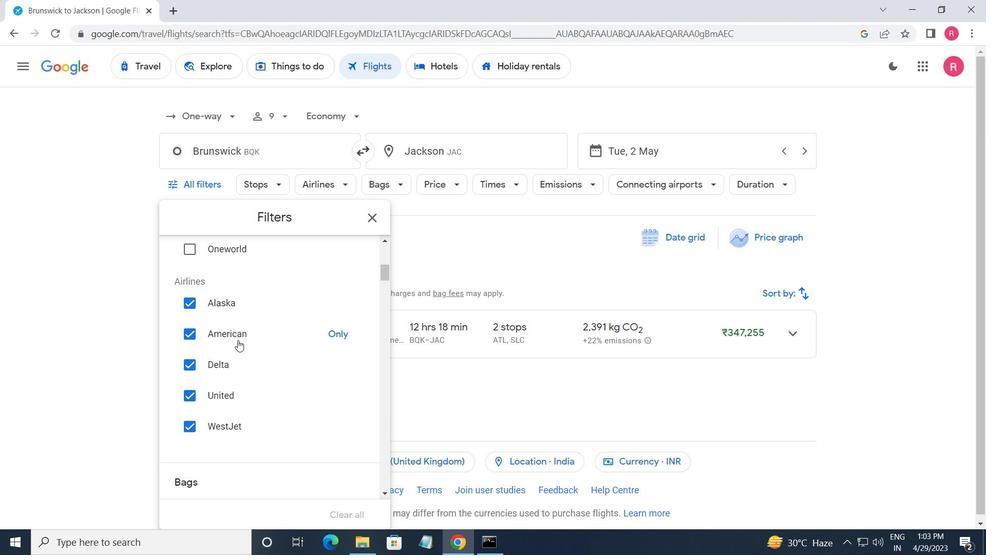 
Action: Mouse moved to (240, 339)
Screenshot: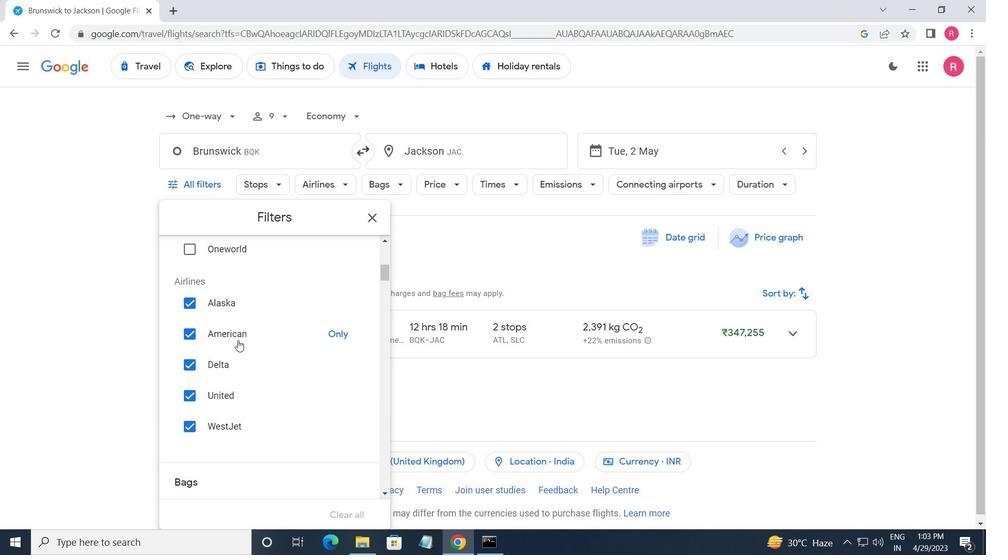 
Action: Mouse scrolled (240, 340) with delta (0, 0)
Screenshot: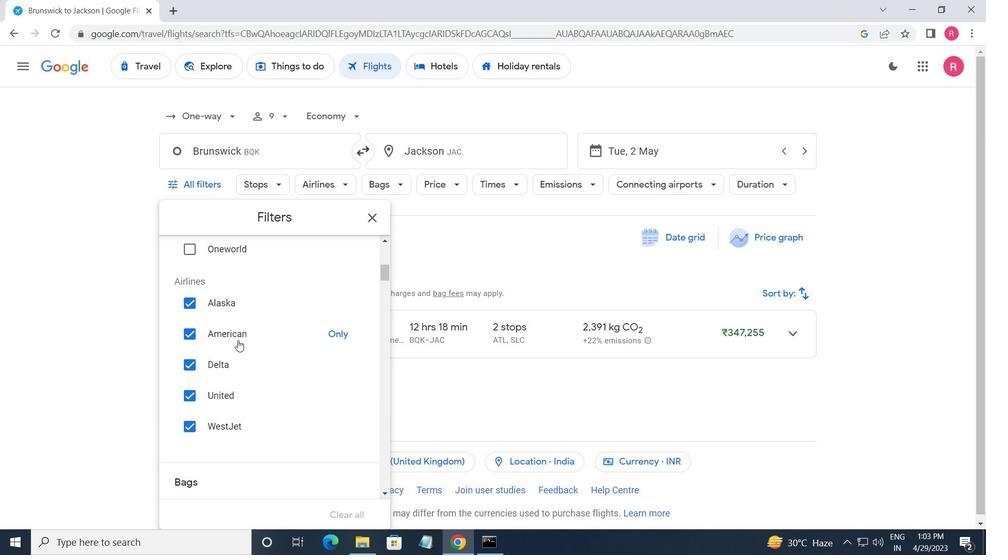 
Action: Mouse moved to (241, 336)
Screenshot: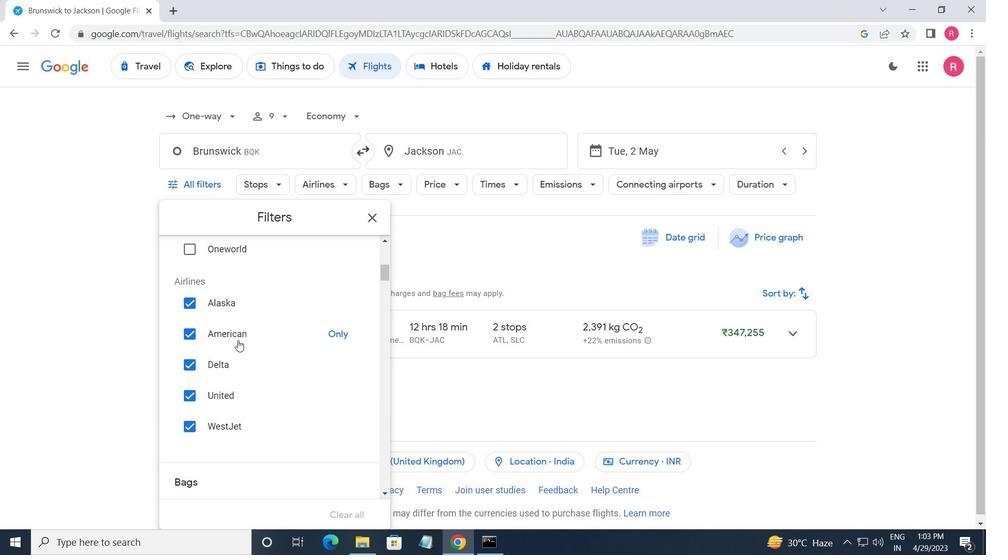 
Action: Mouse scrolled (241, 337) with delta (0, 0)
Screenshot: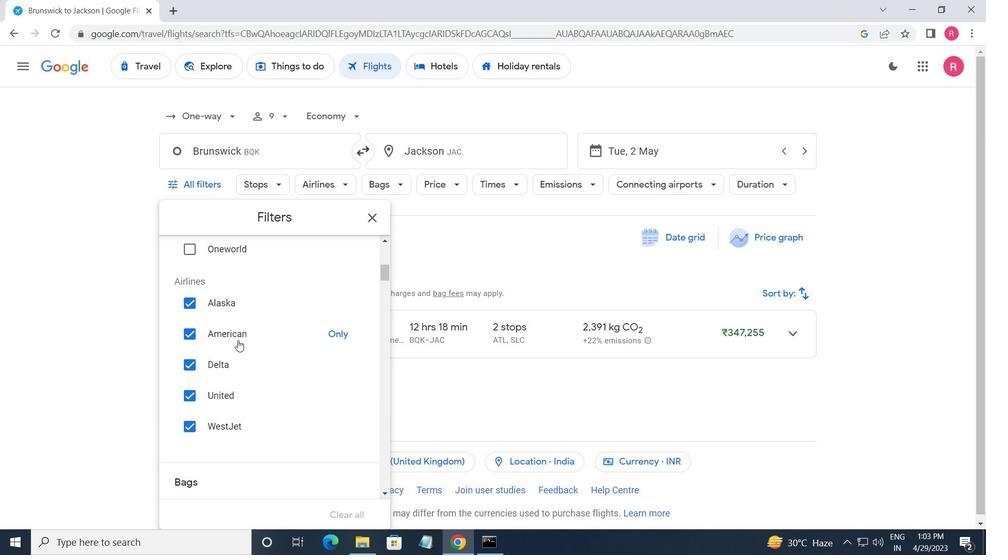 
Action: Mouse moved to (357, 395)
Screenshot: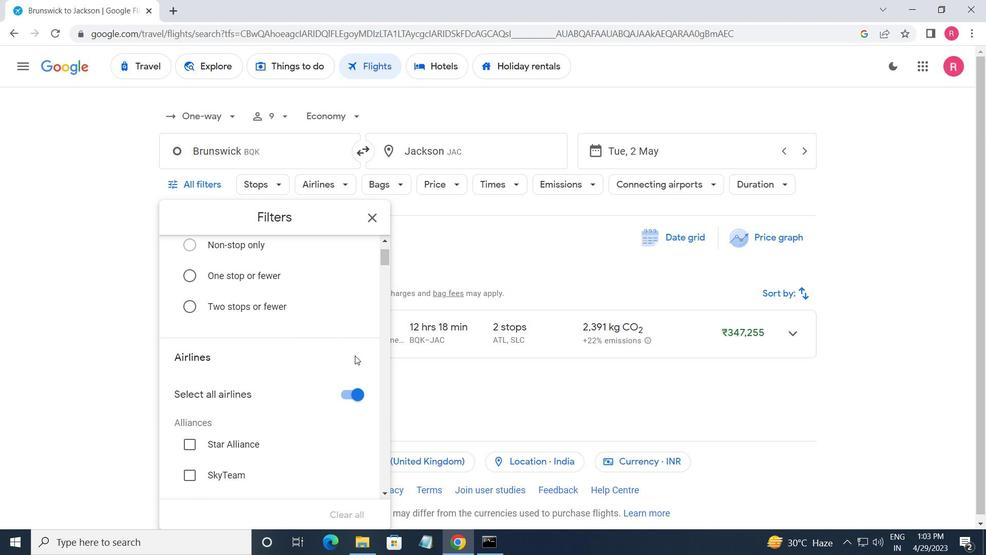 
Action: Mouse pressed left at (357, 395)
Screenshot: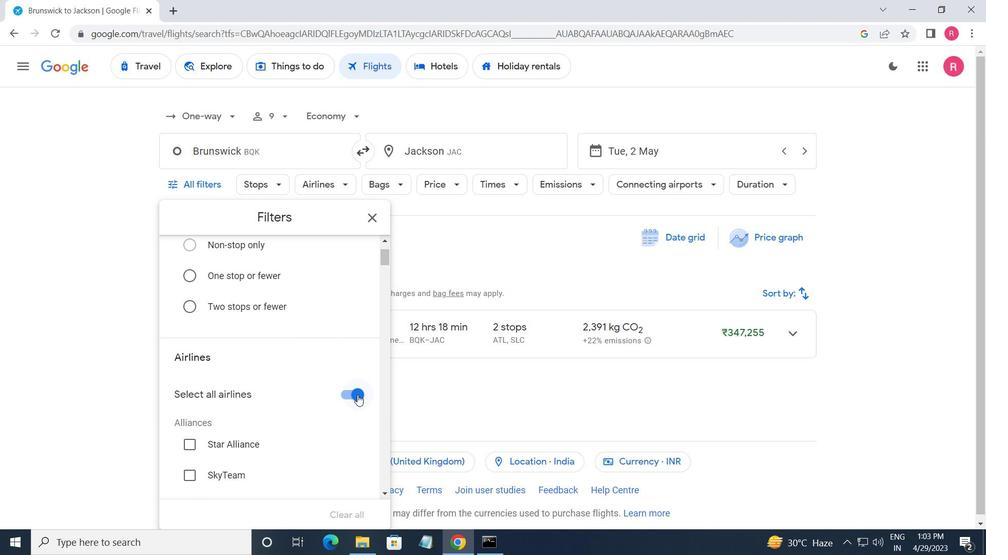 
Action: Mouse moved to (357, 390)
Screenshot: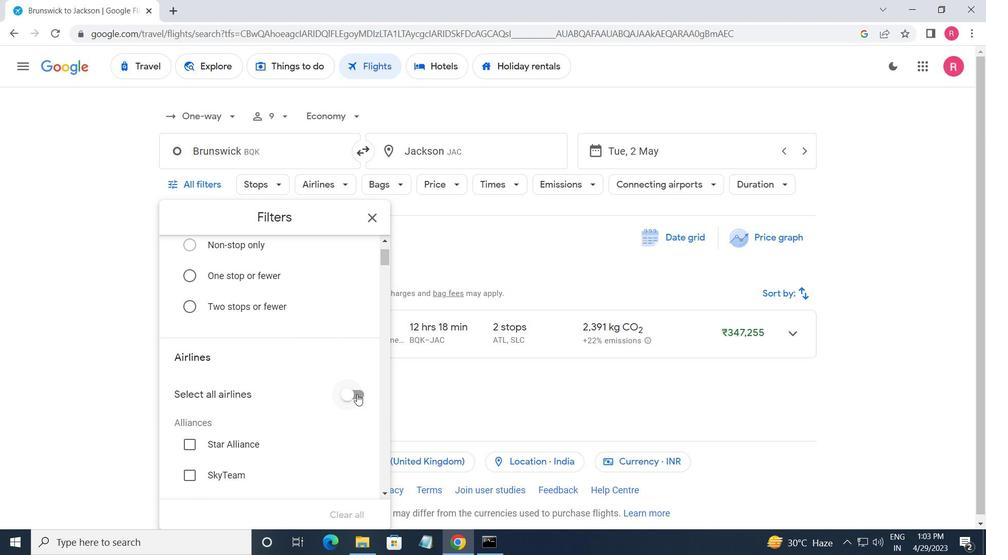 
Action: Mouse scrolled (357, 390) with delta (0, 0)
Screenshot: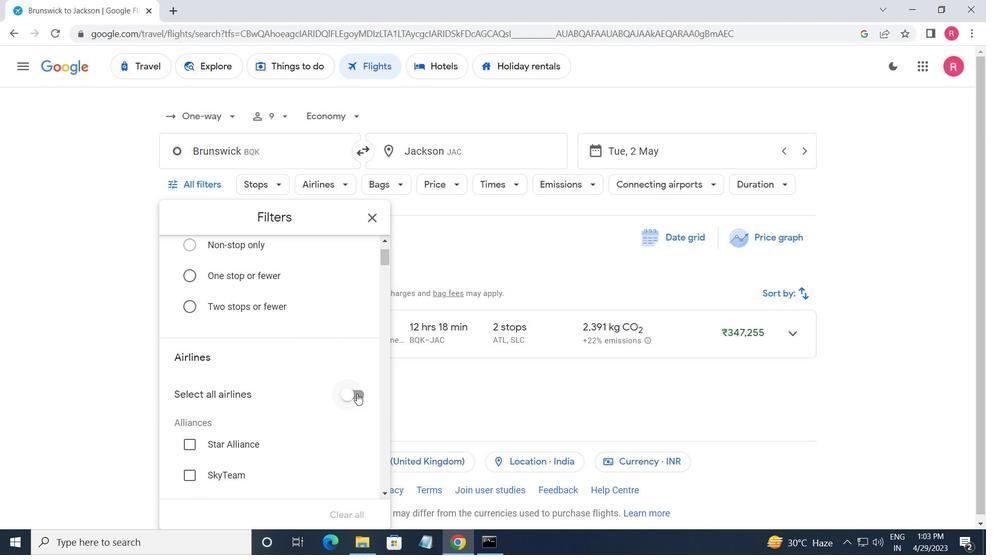 
Action: Mouse moved to (356, 390)
Screenshot: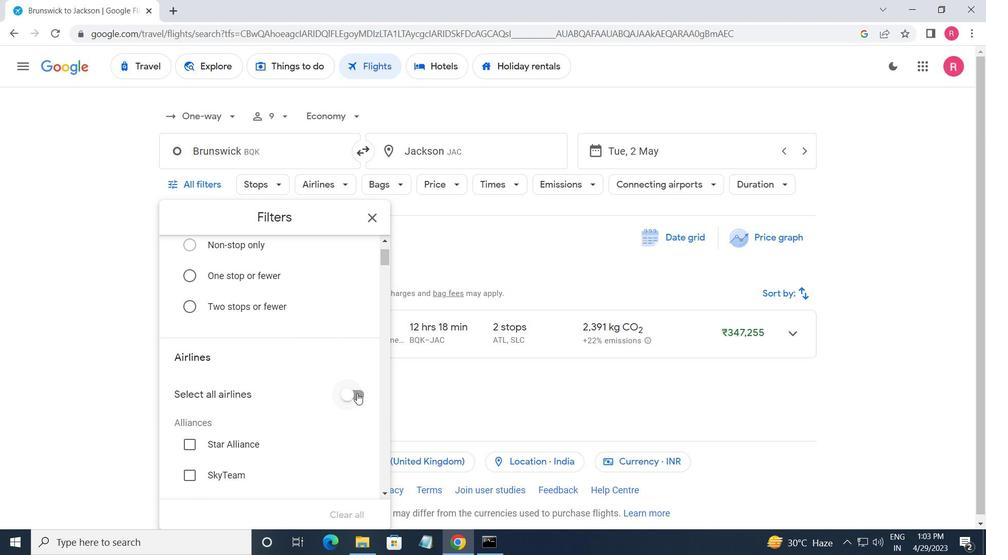 
Action: Mouse scrolled (356, 390) with delta (0, 0)
Screenshot: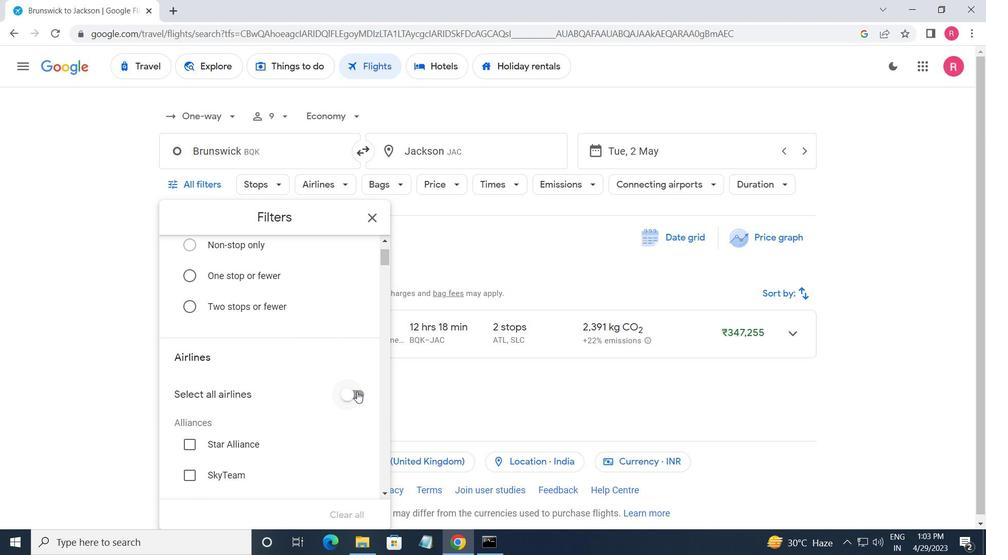 
Action: Mouse scrolled (356, 390) with delta (0, 0)
Screenshot: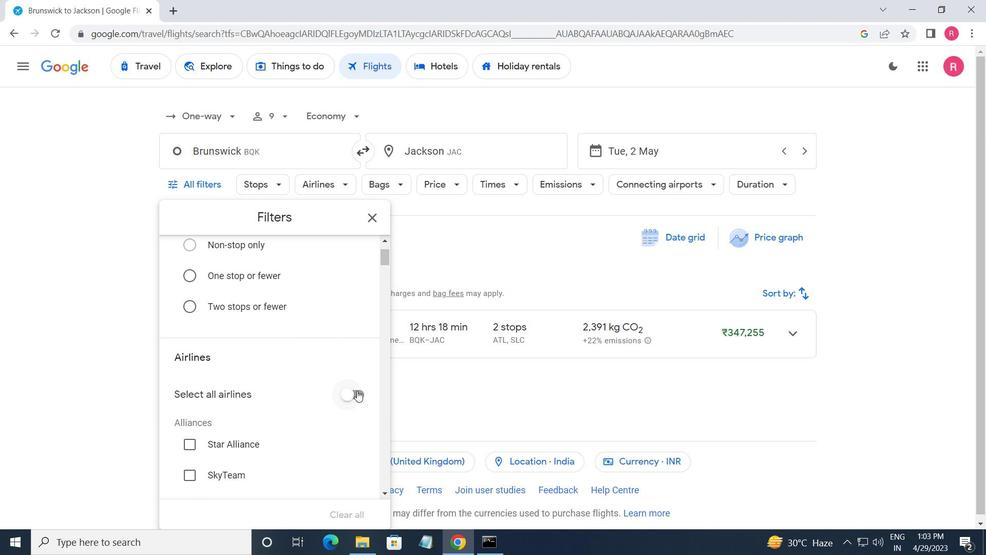 
Action: Mouse scrolled (356, 390) with delta (0, 0)
Screenshot: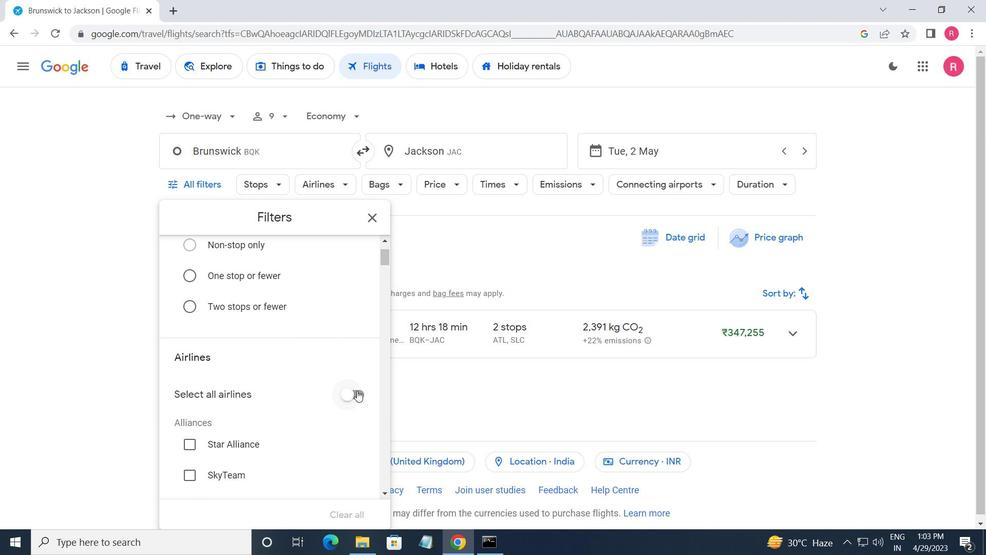 
Action: Mouse moved to (355, 389)
Screenshot: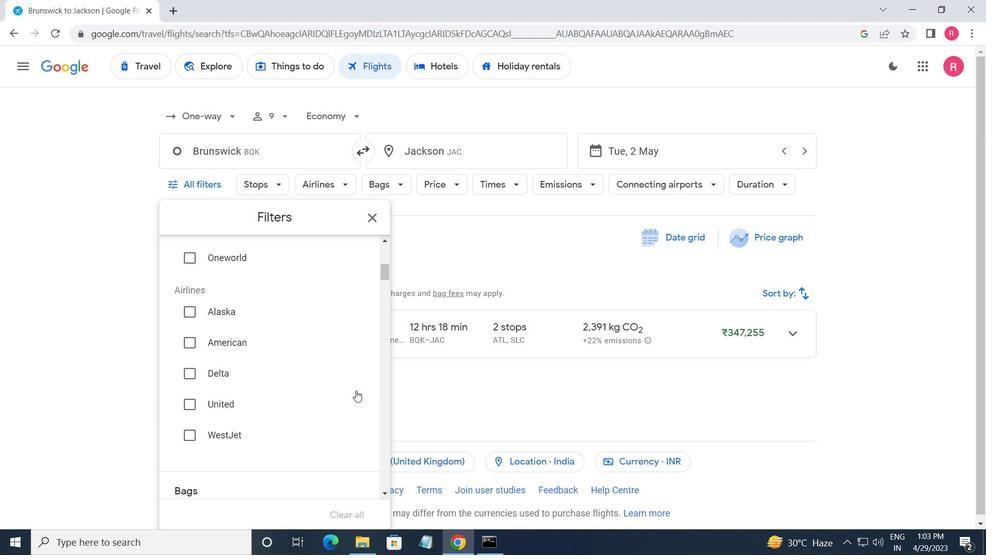 
Action: Mouse scrolled (355, 388) with delta (0, 0)
Screenshot: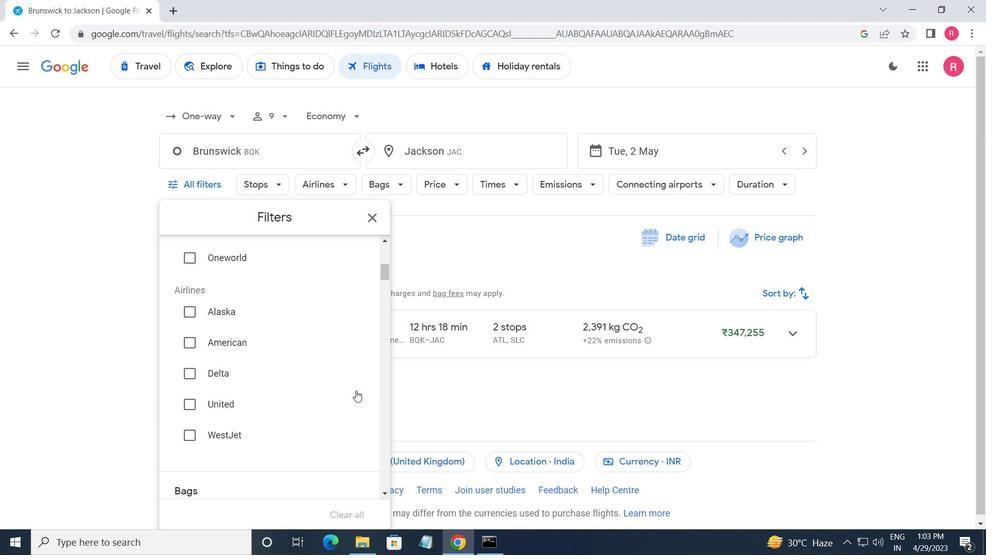 
Action: Mouse moved to (354, 389)
Screenshot: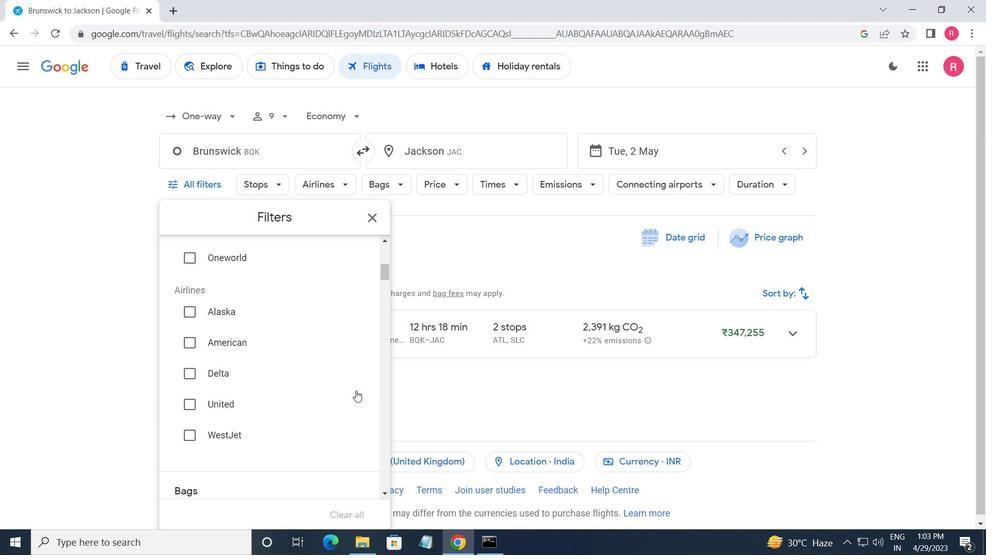 
Action: Mouse scrolled (354, 388) with delta (0, 0)
Screenshot: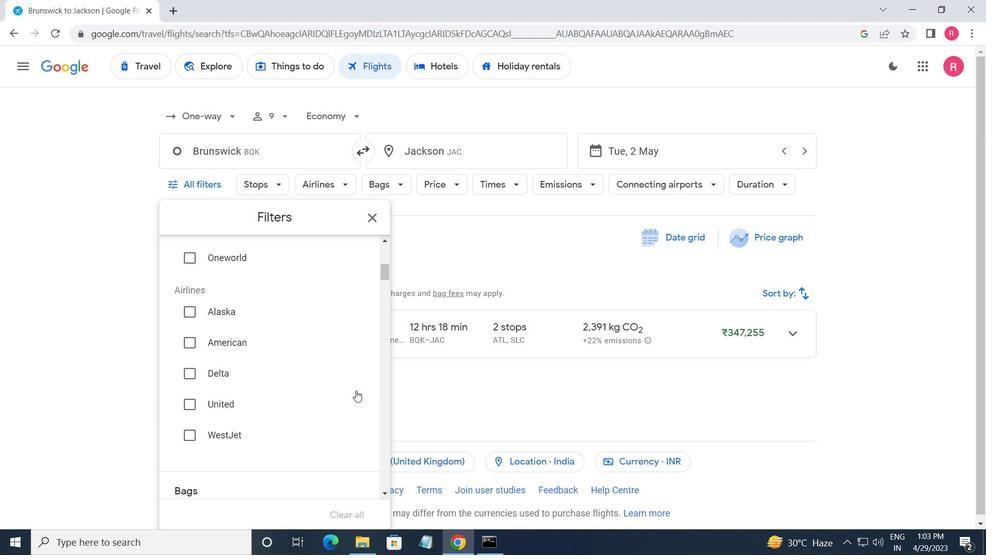 
Action: Mouse moved to (354, 389)
Screenshot: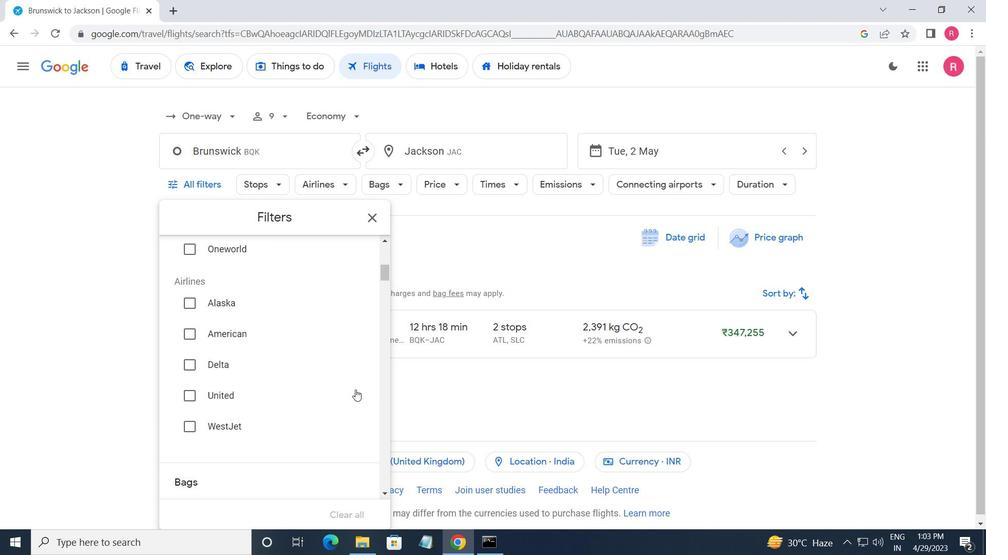 
Action: Mouse scrolled (354, 388) with delta (0, 0)
Screenshot: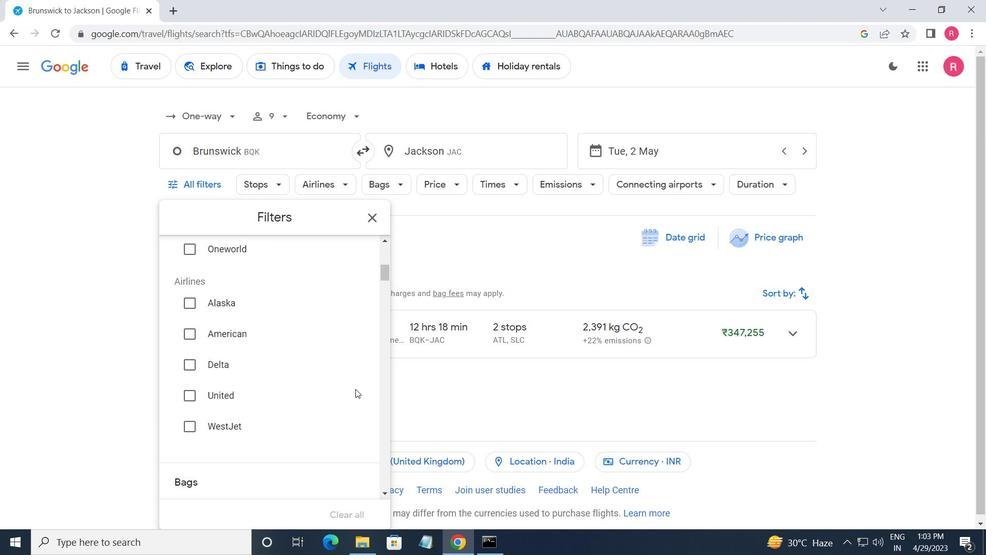 
Action: Mouse moved to (356, 419)
Screenshot: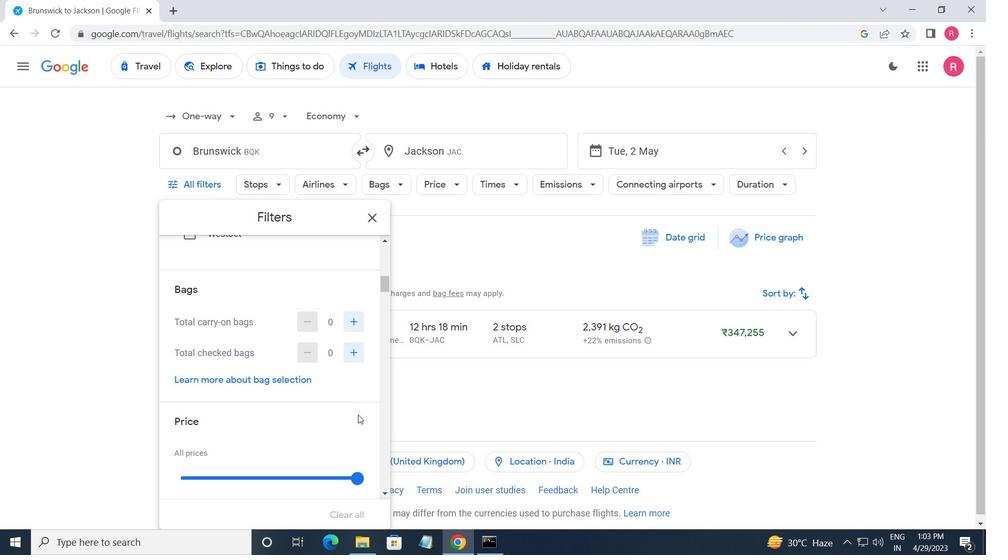 
Action: Mouse scrolled (356, 418) with delta (0, 0)
Screenshot: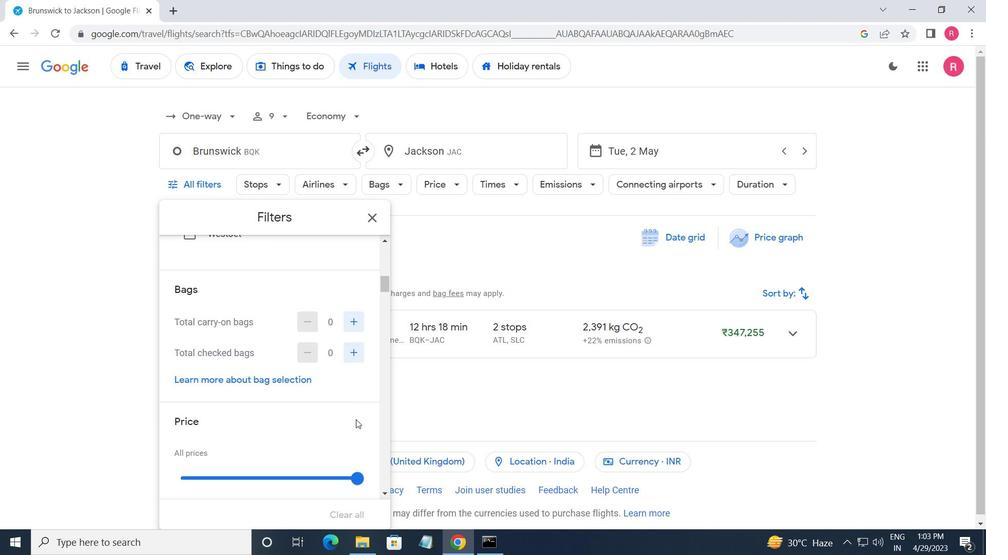 
Action: Mouse moved to (355, 416)
Screenshot: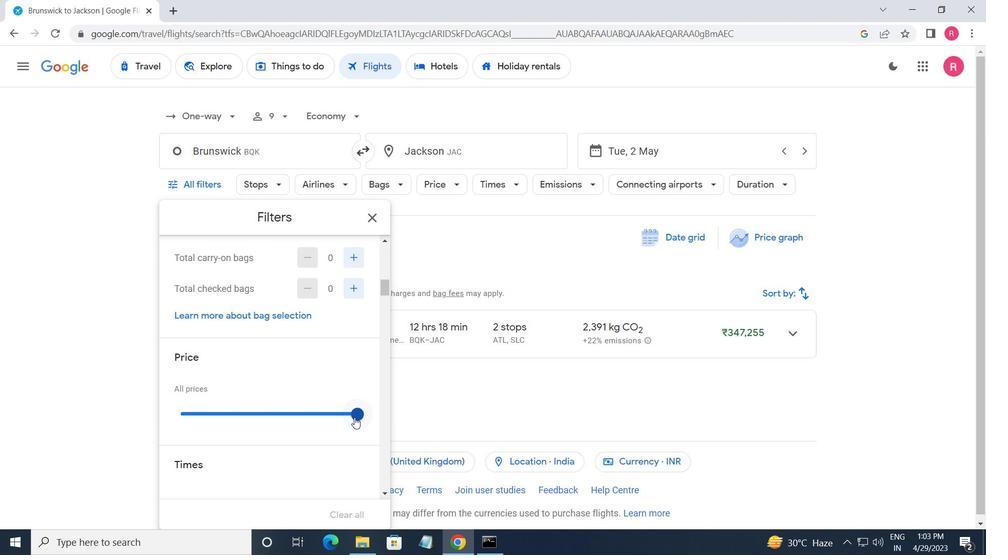 
Action: Mouse pressed left at (355, 416)
Screenshot: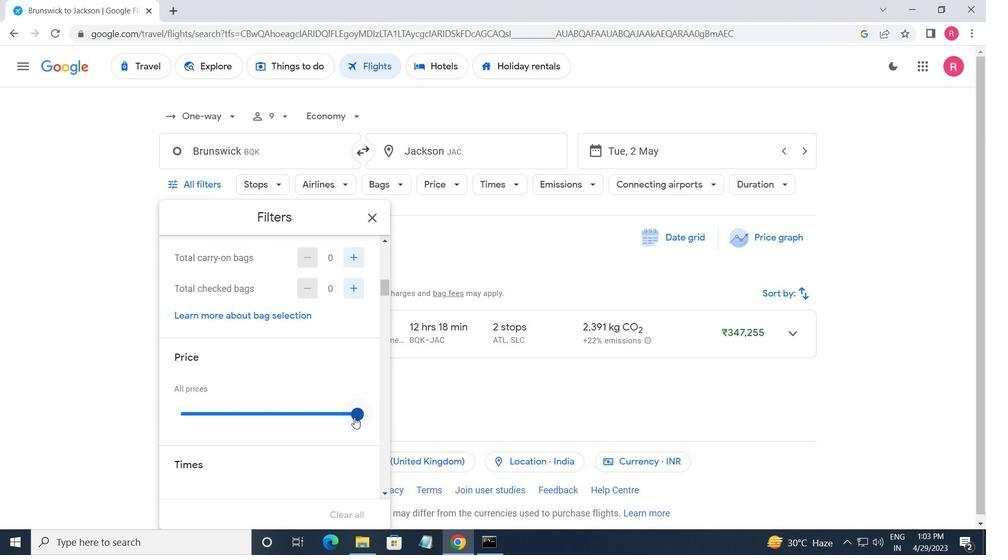 
Action: Mouse moved to (260, 408)
Screenshot: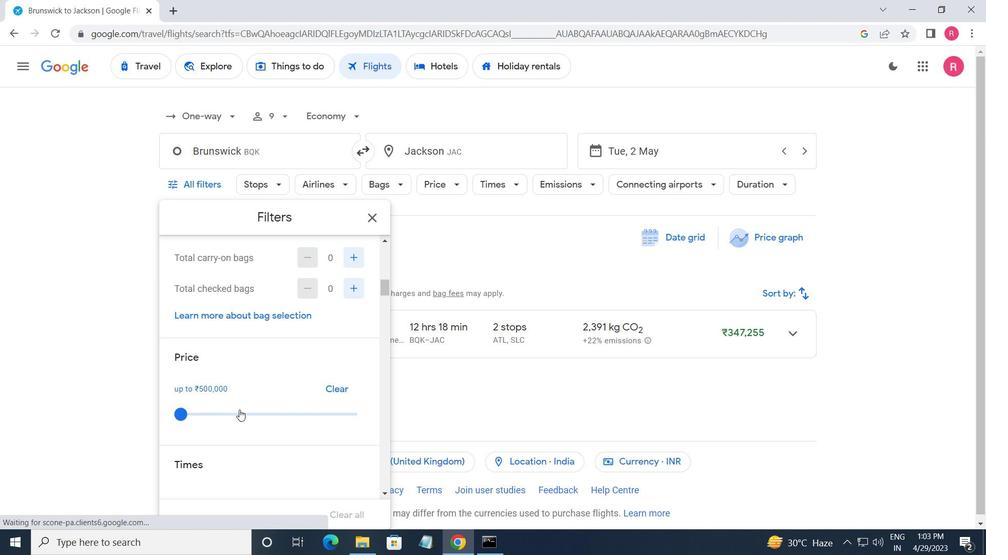 
Action: Mouse scrolled (260, 407) with delta (0, 0)
Screenshot: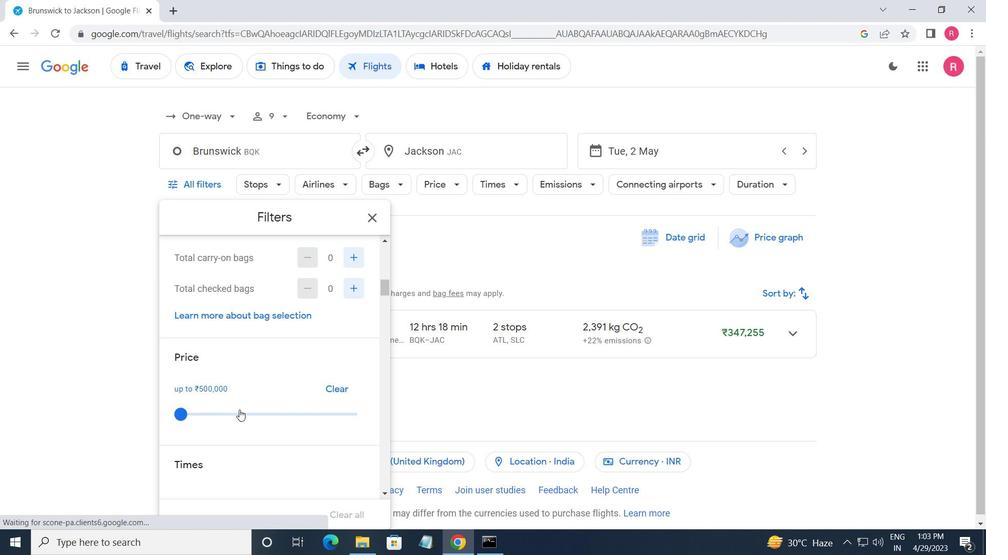 
Action: Mouse scrolled (260, 407) with delta (0, 0)
Screenshot: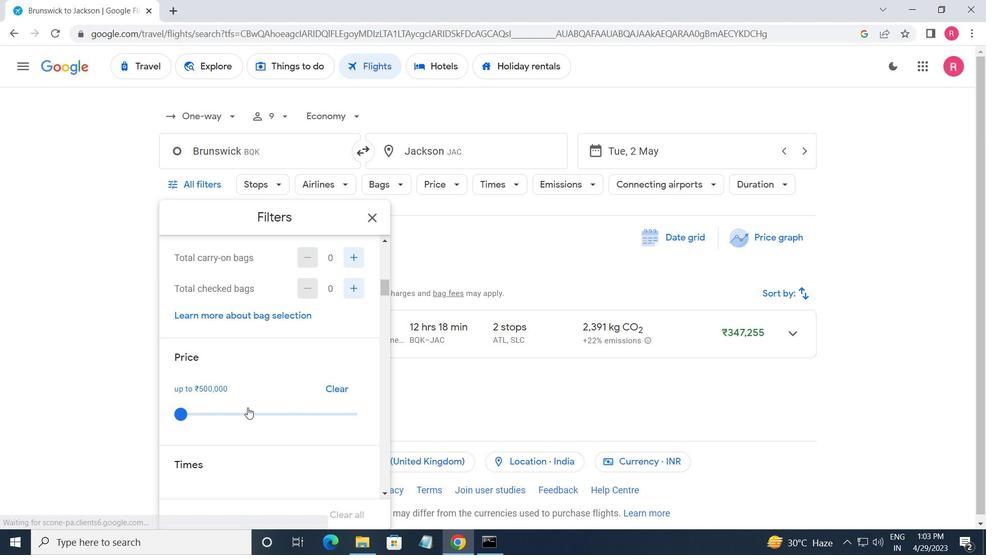 
Action: Mouse scrolled (260, 407) with delta (0, 0)
Screenshot: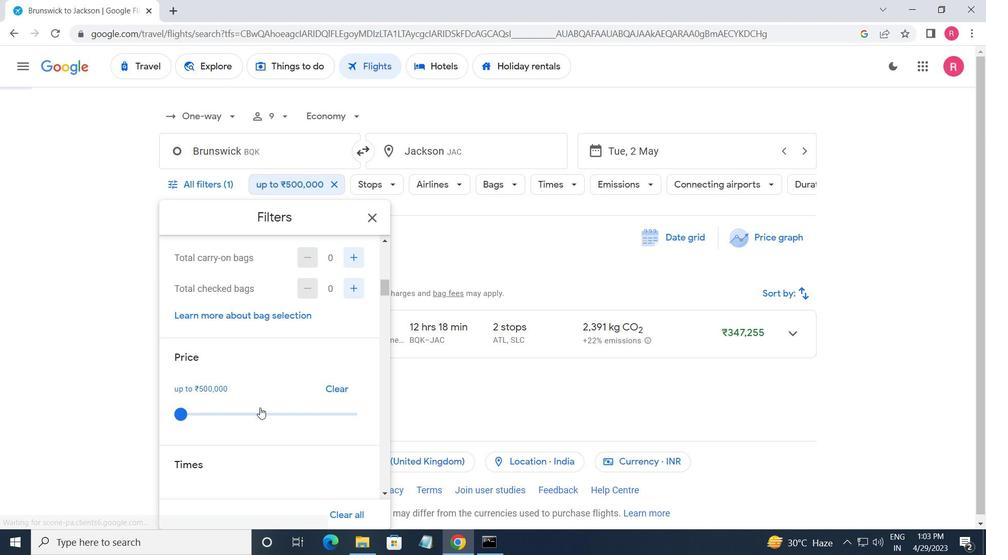 
Action: Mouse moved to (186, 363)
Screenshot: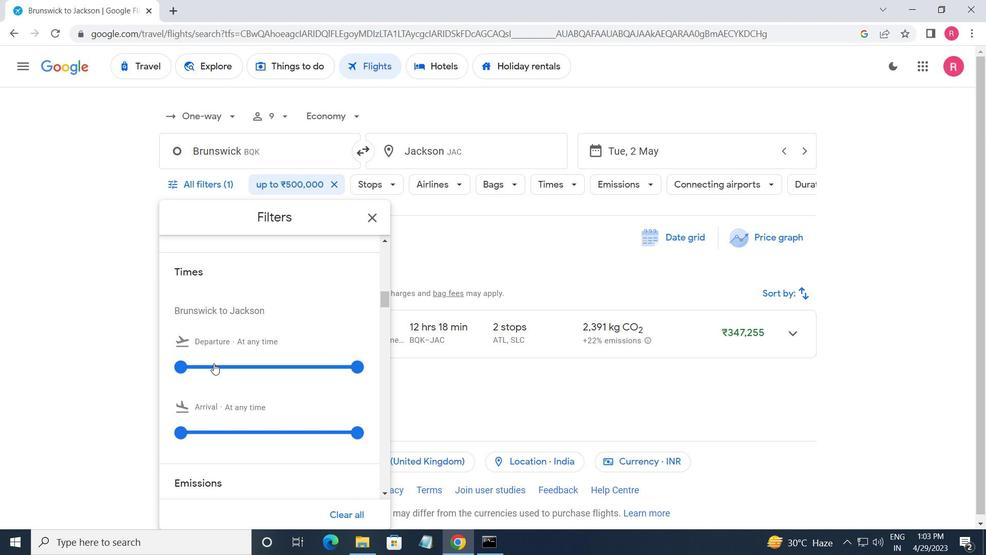 
Action: Mouse pressed left at (186, 363)
Screenshot: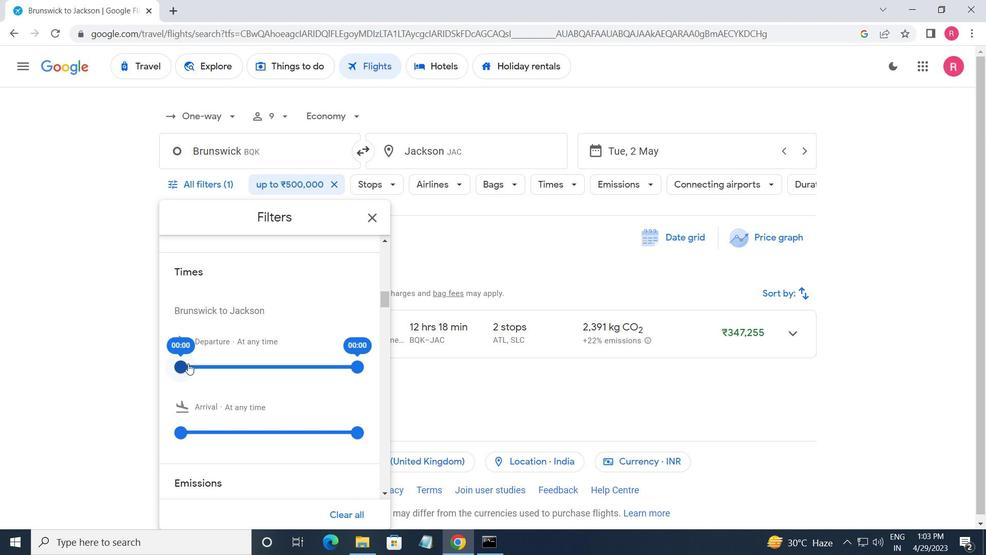 
Action: Mouse moved to (359, 369)
Screenshot: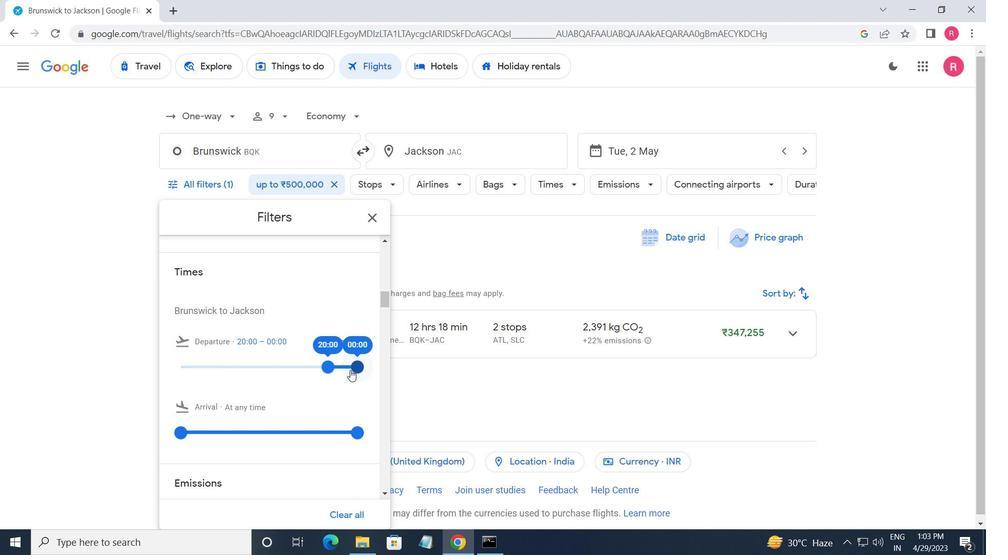 
Action: Mouse pressed left at (359, 369)
Screenshot: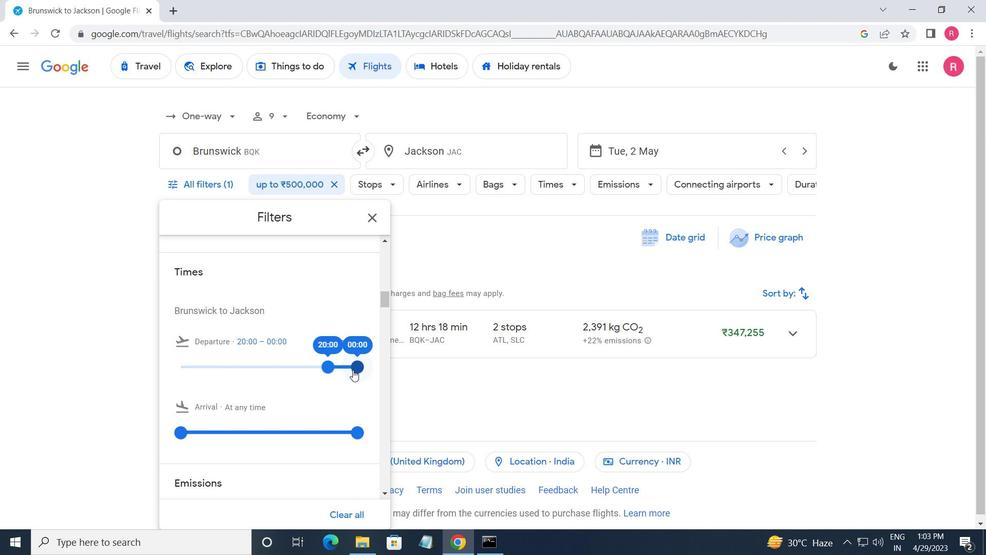 
Action: Mouse moved to (369, 219)
Screenshot: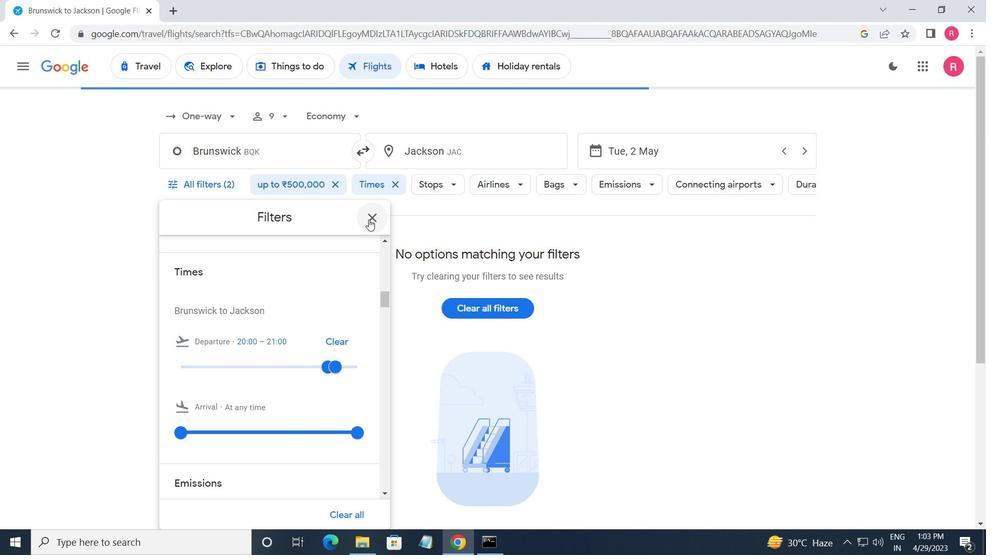
Action: Mouse pressed left at (369, 219)
Screenshot: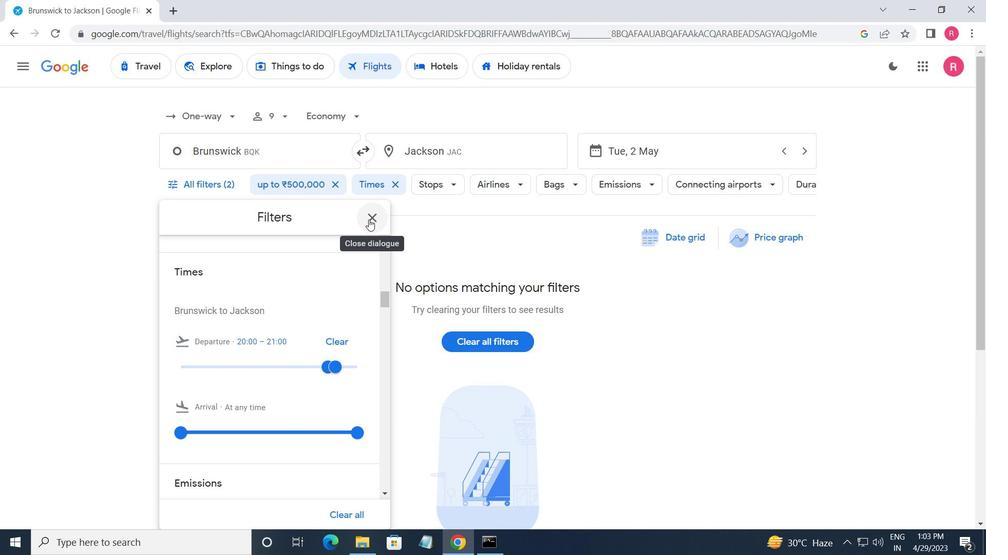 
Action: Mouse moved to (370, 219)
Screenshot: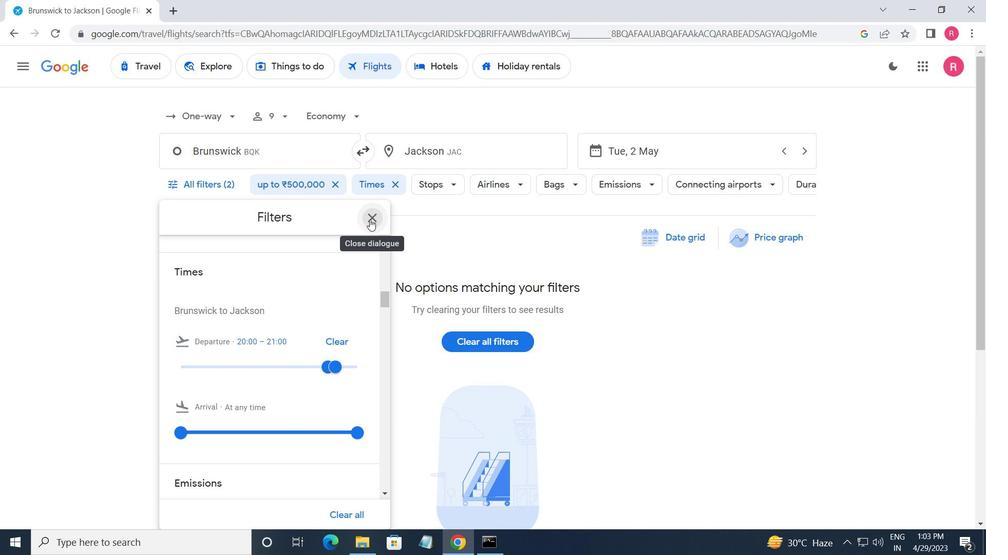 
